 Task: Add Sprouts Organic Beef Stock to the cart.
Action: Mouse moved to (24, 87)
Screenshot: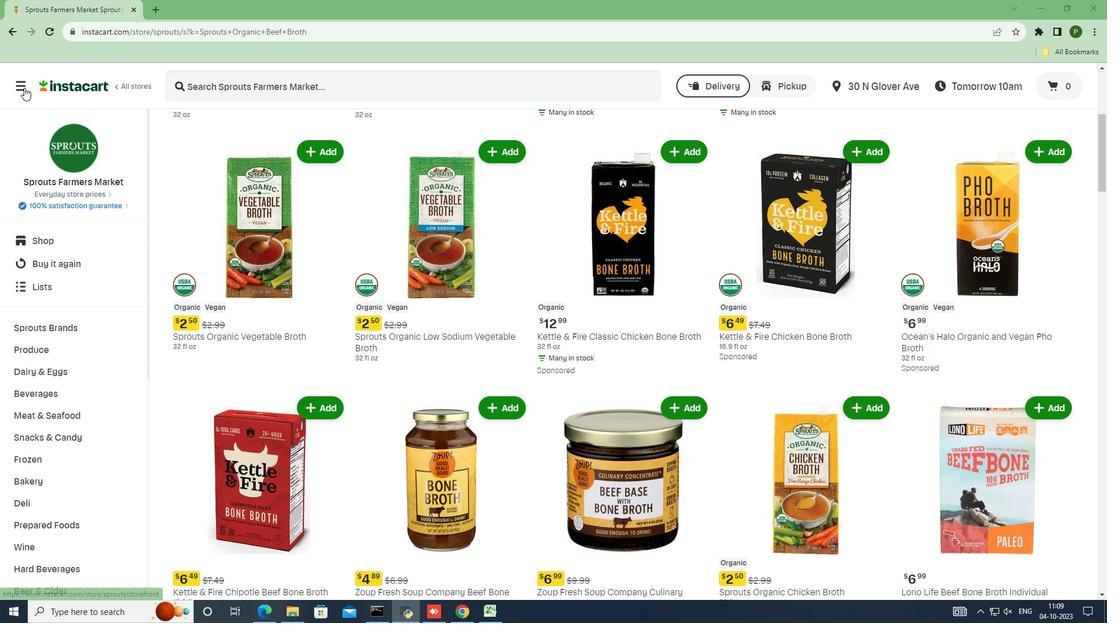
Action: Mouse pressed left at (24, 87)
Screenshot: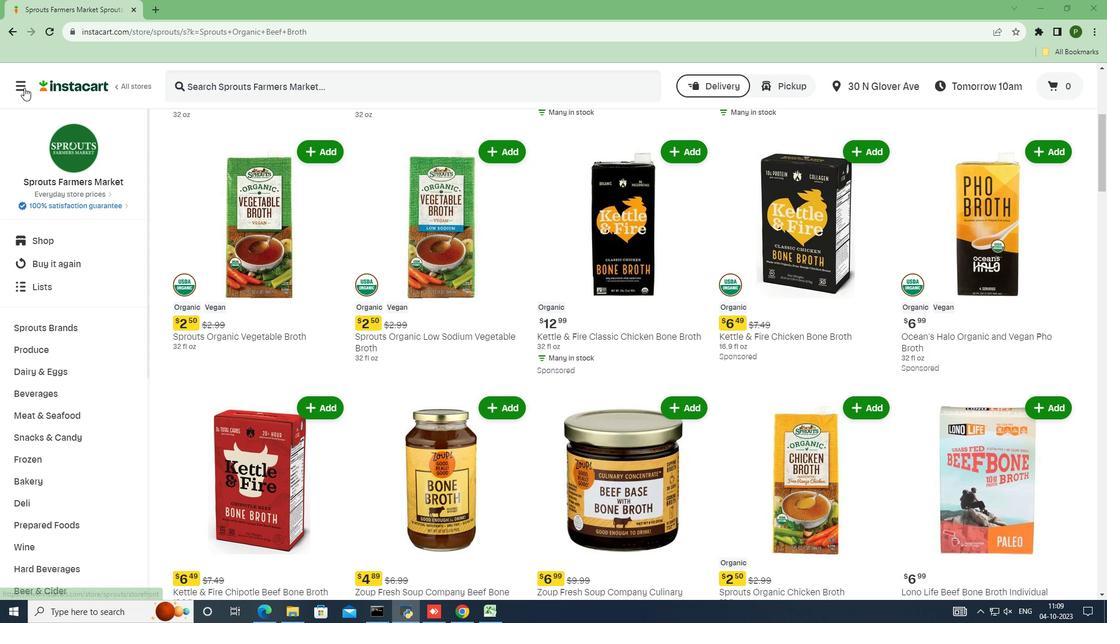 
Action: Mouse moved to (66, 323)
Screenshot: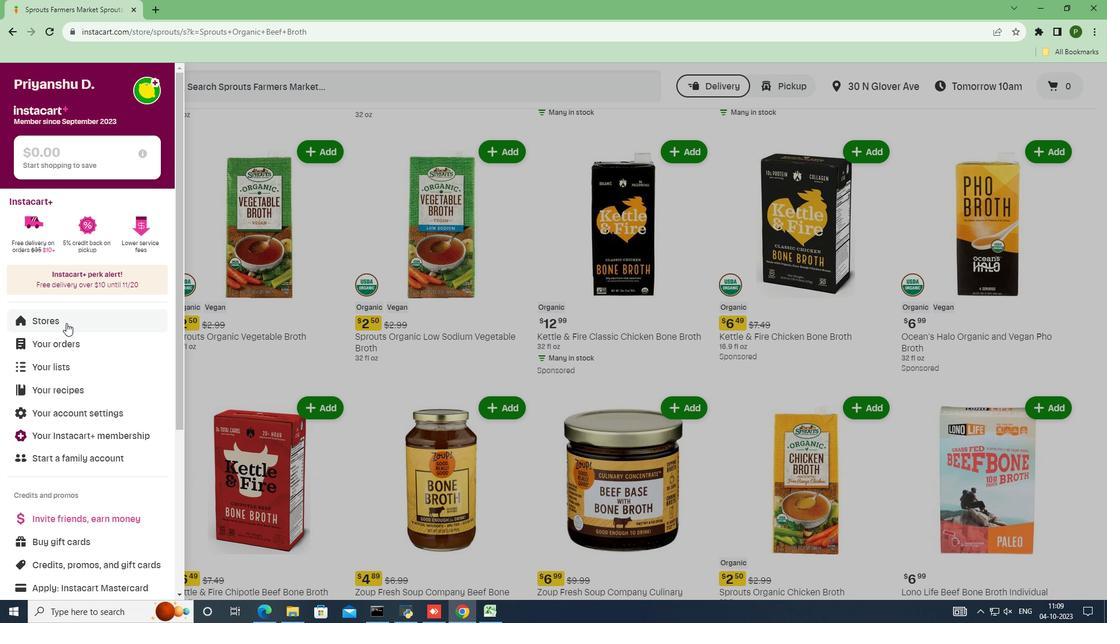 
Action: Mouse pressed left at (66, 323)
Screenshot: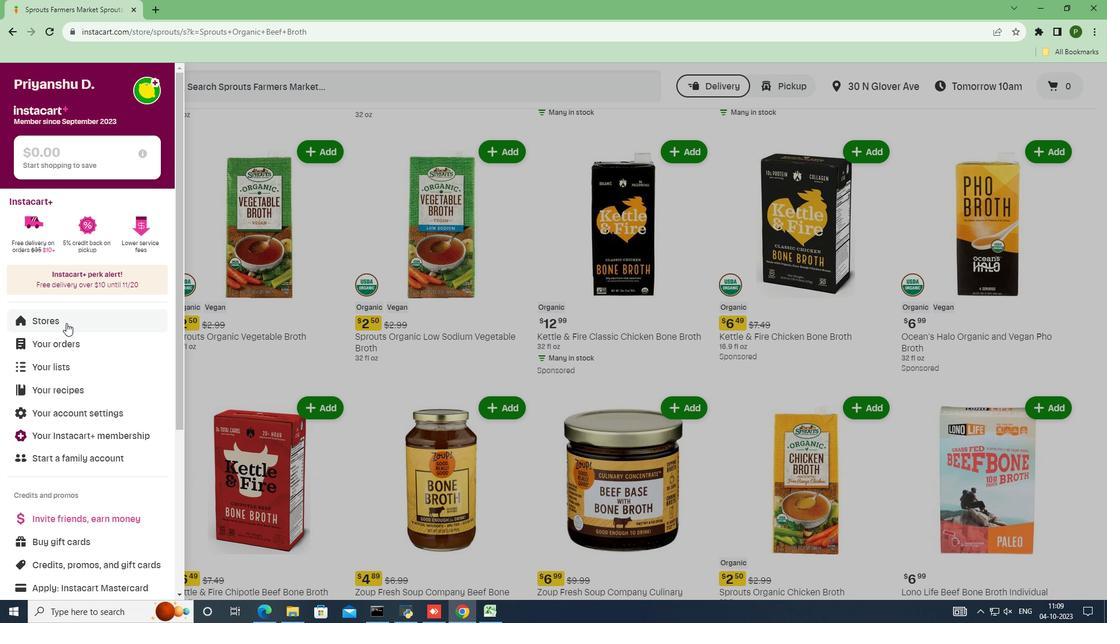 
Action: Mouse moved to (256, 135)
Screenshot: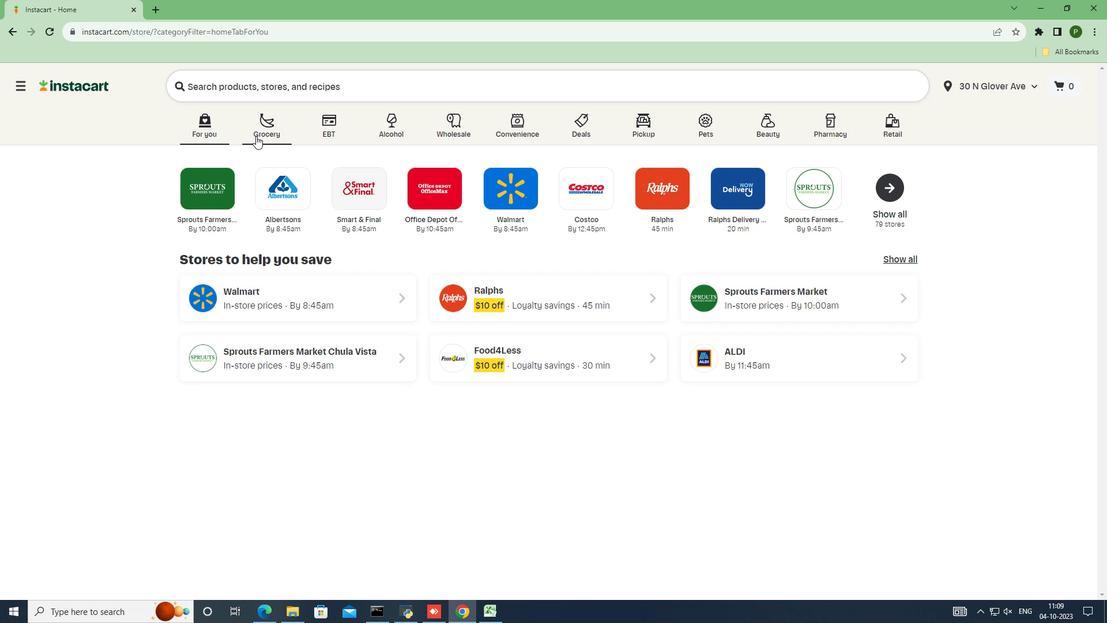 
Action: Mouse pressed left at (256, 135)
Screenshot: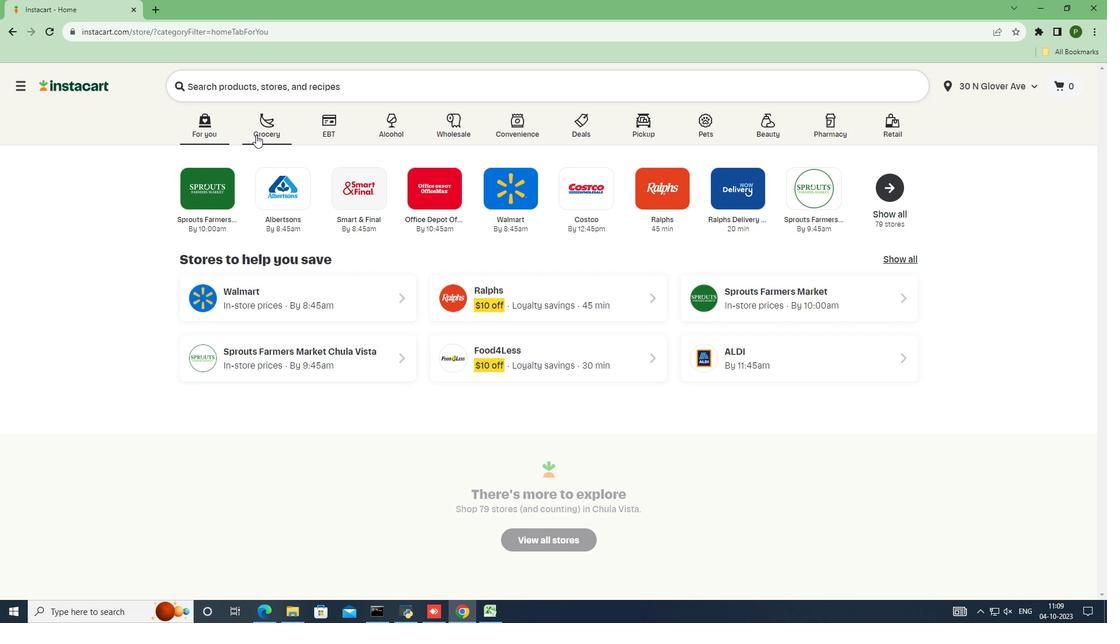 
Action: Mouse moved to (694, 269)
Screenshot: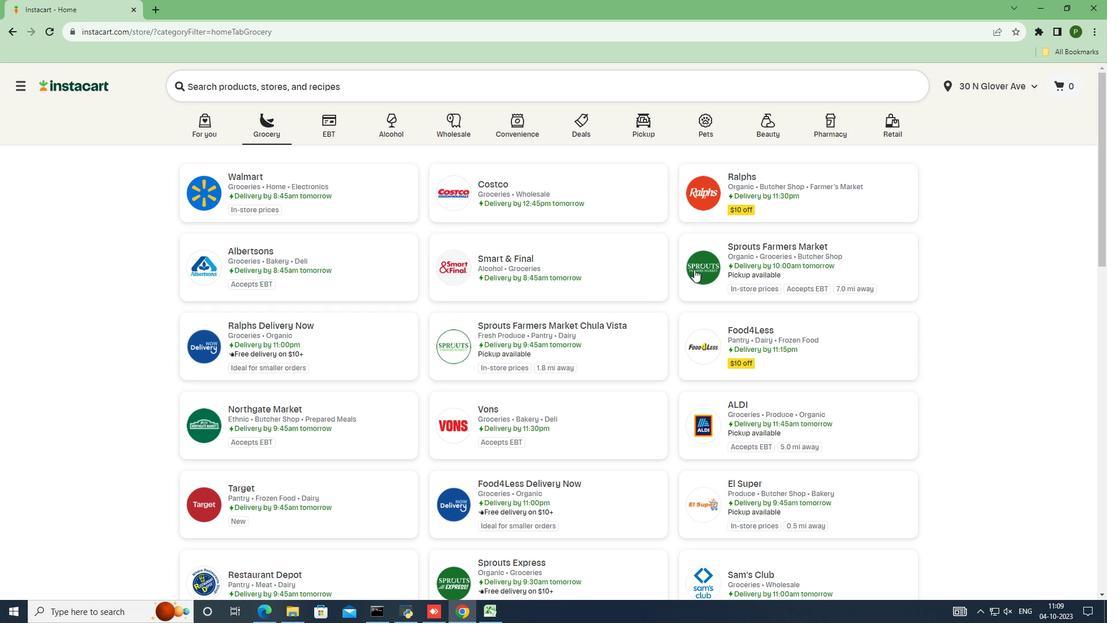 
Action: Mouse pressed left at (694, 269)
Screenshot: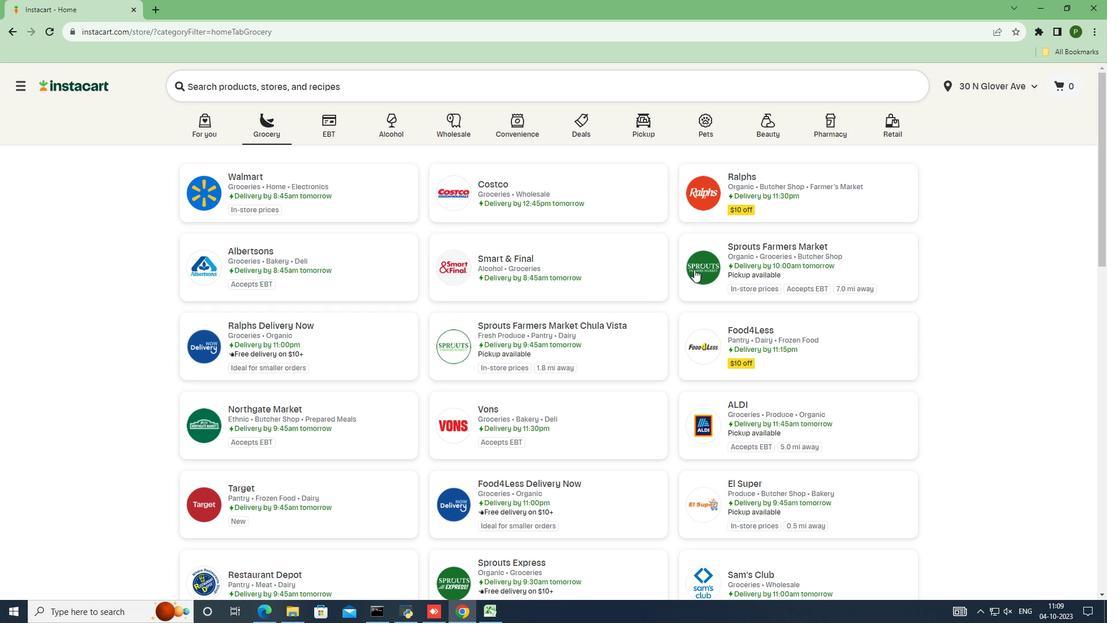 
Action: Mouse moved to (73, 327)
Screenshot: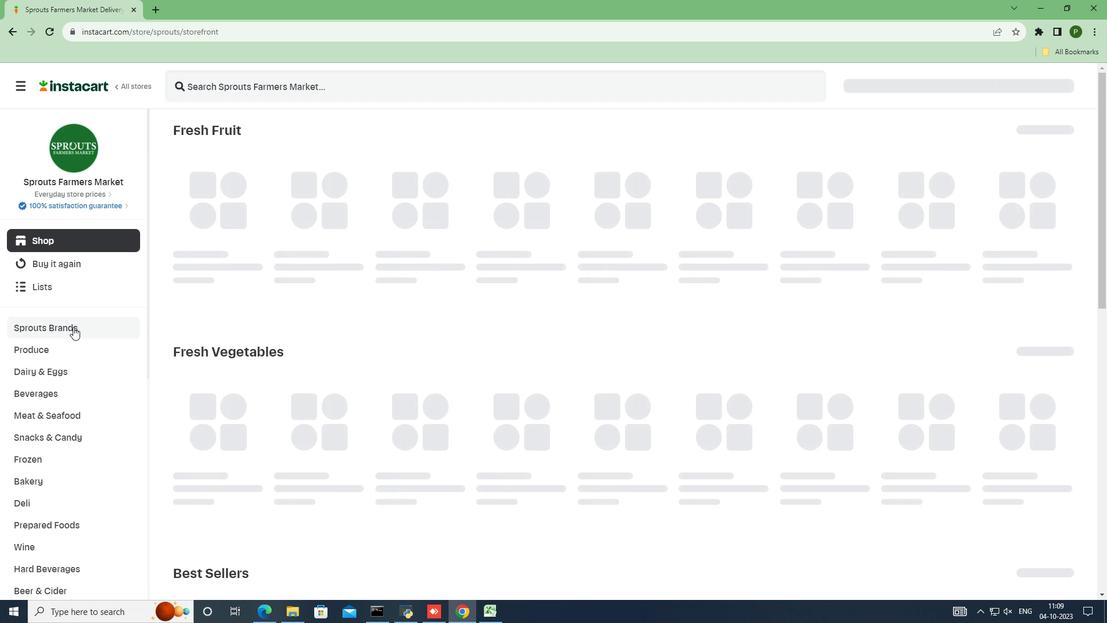 
Action: Mouse pressed left at (73, 327)
Screenshot: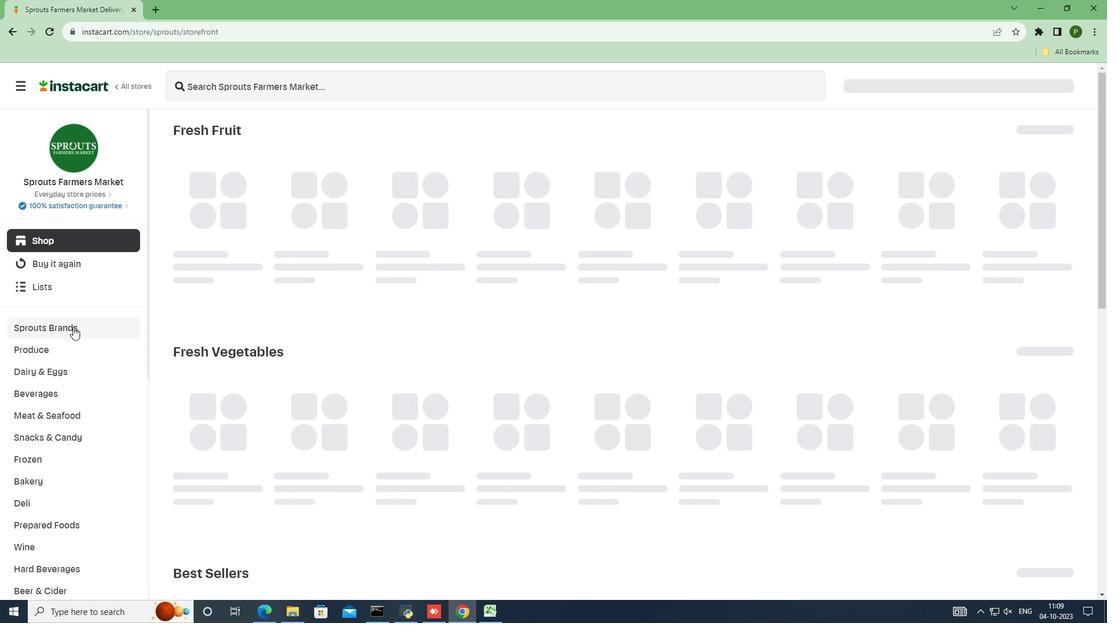 
Action: Mouse moved to (51, 409)
Screenshot: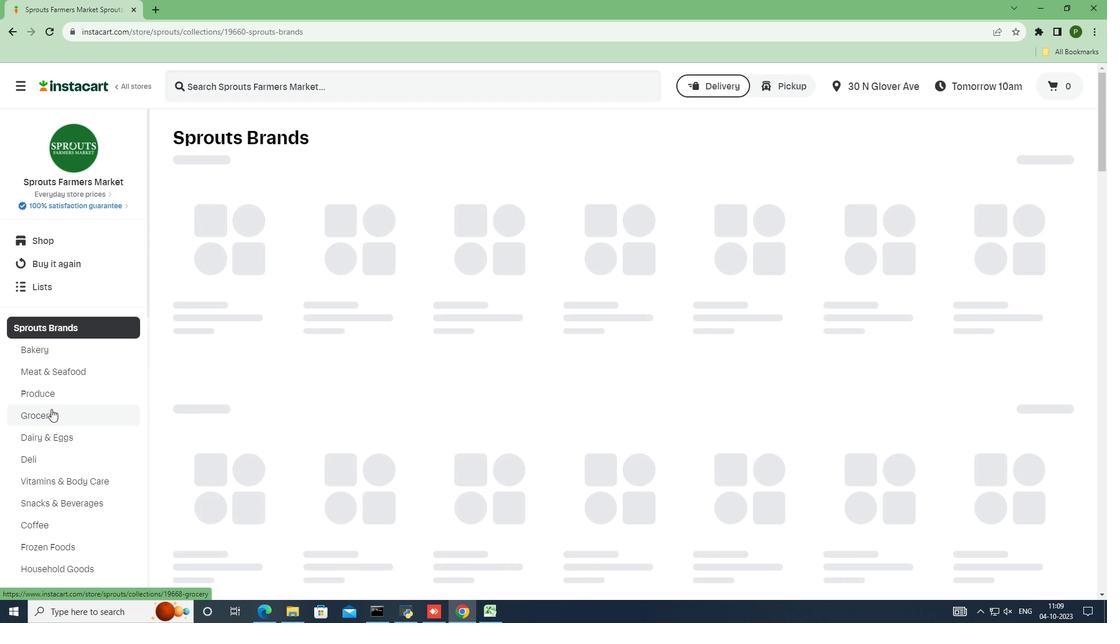 
Action: Mouse pressed left at (51, 409)
Screenshot: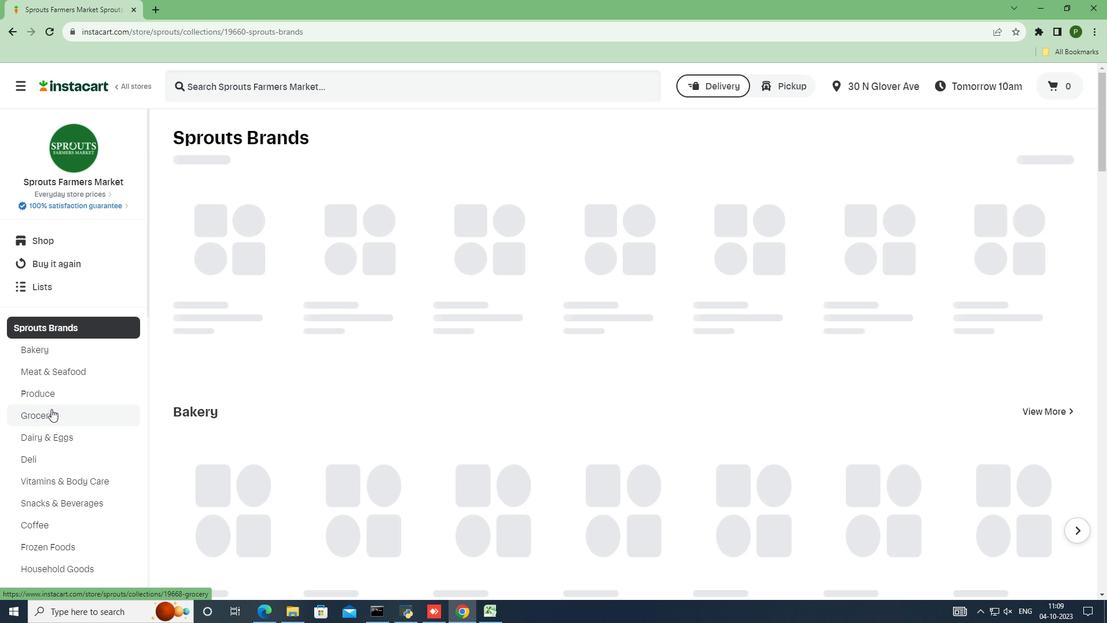 
Action: Mouse moved to (291, 226)
Screenshot: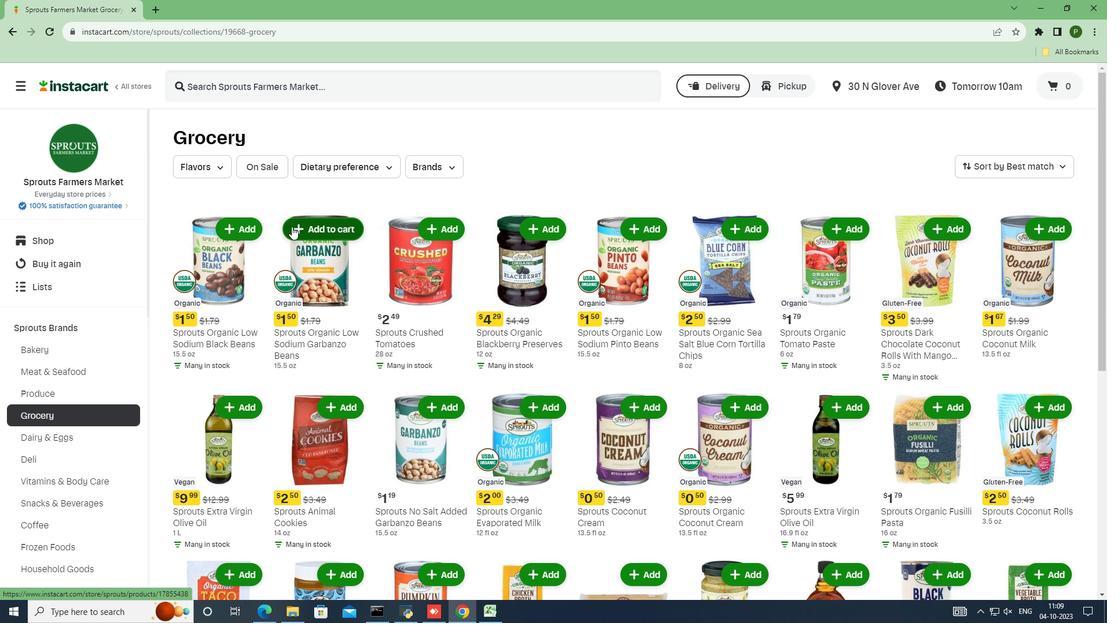 
Action: Mouse scrolled (291, 226) with delta (0, 0)
Screenshot: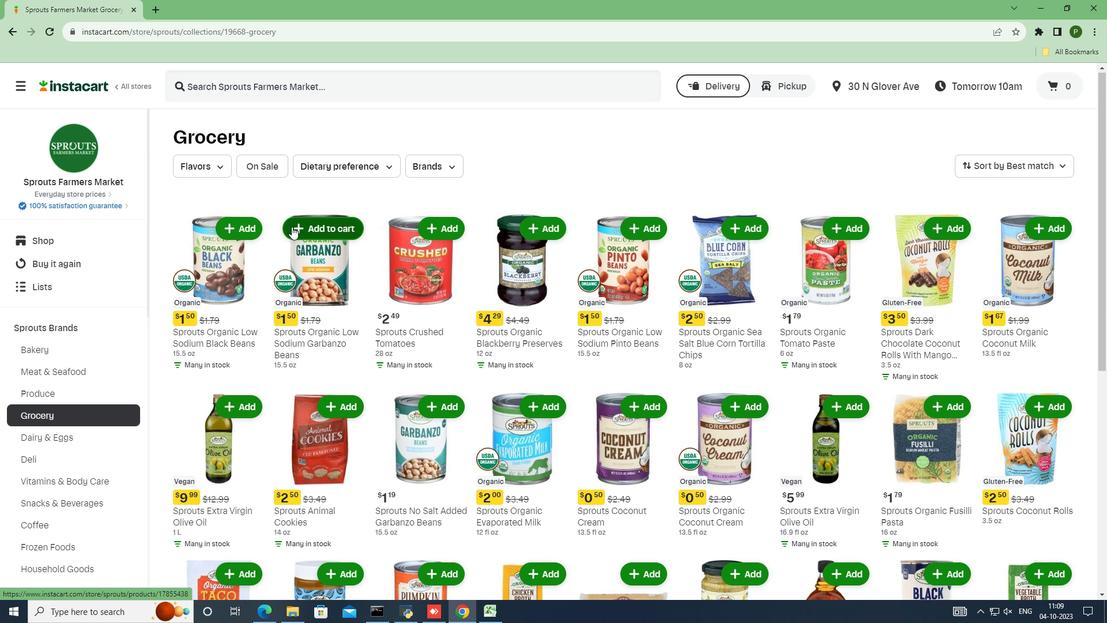 
Action: Mouse scrolled (291, 226) with delta (0, 0)
Screenshot: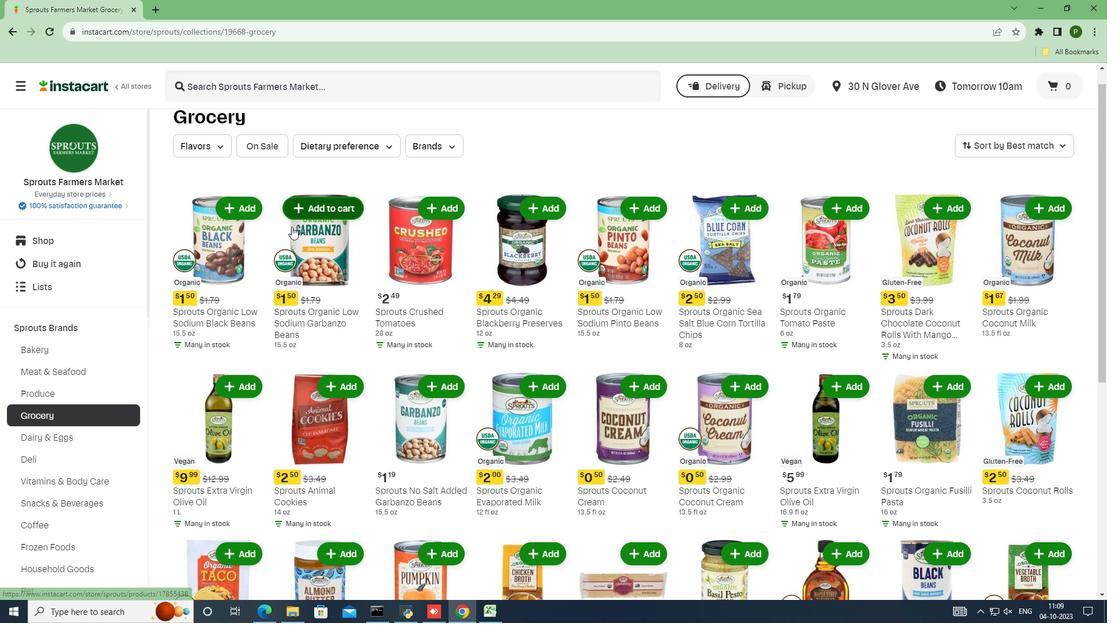 
Action: Mouse moved to (291, 227)
Screenshot: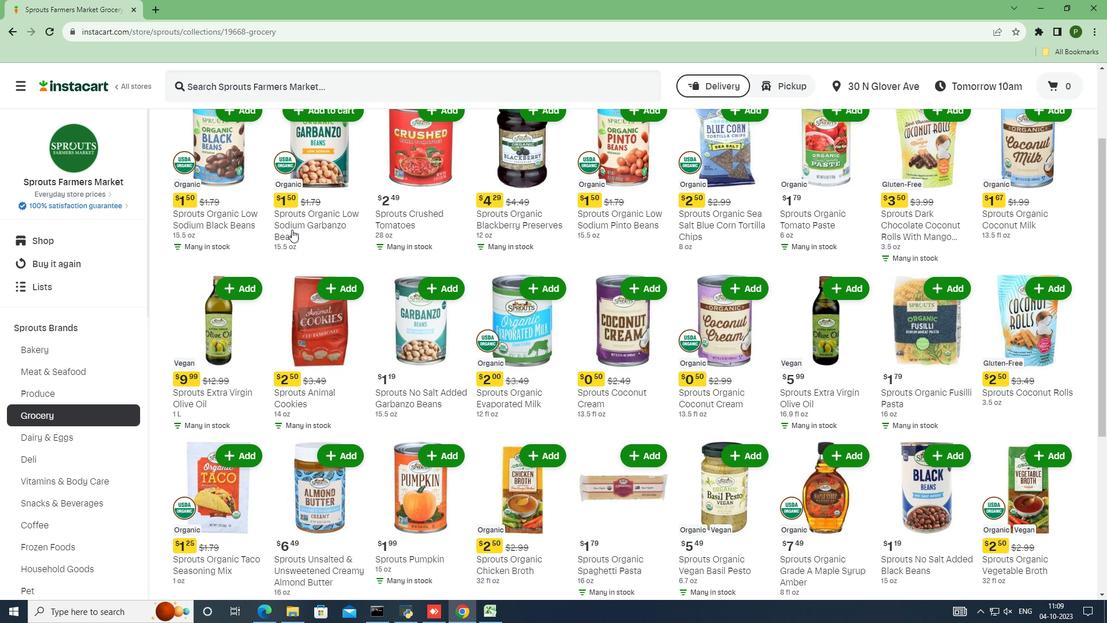 
Action: Mouse scrolled (291, 226) with delta (0, 0)
Screenshot: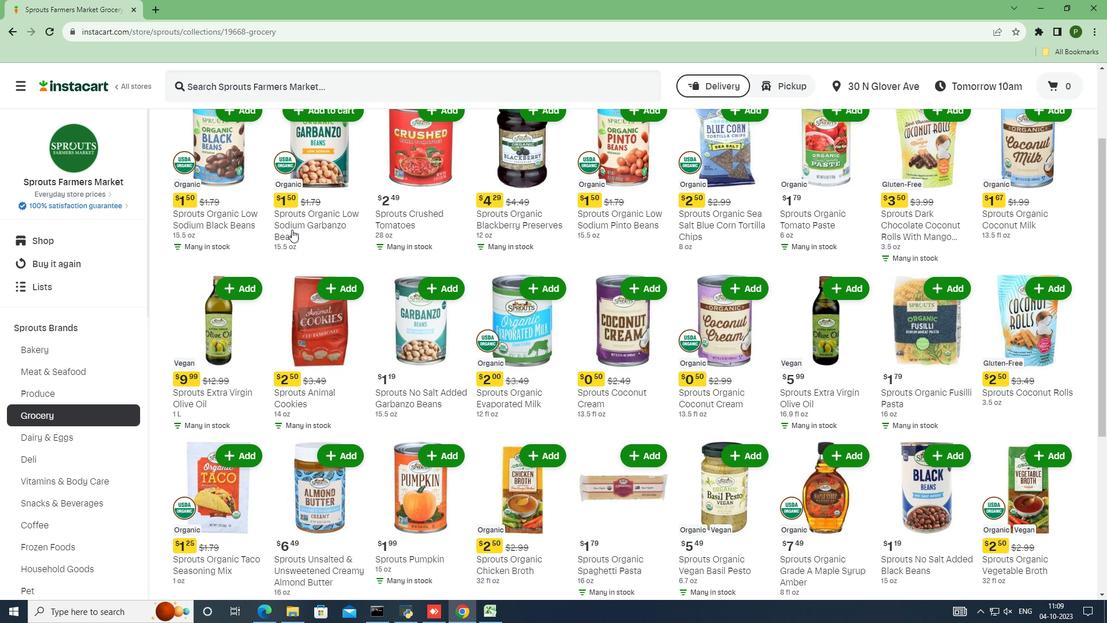 
Action: Mouse moved to (291, 229)
Screenshot: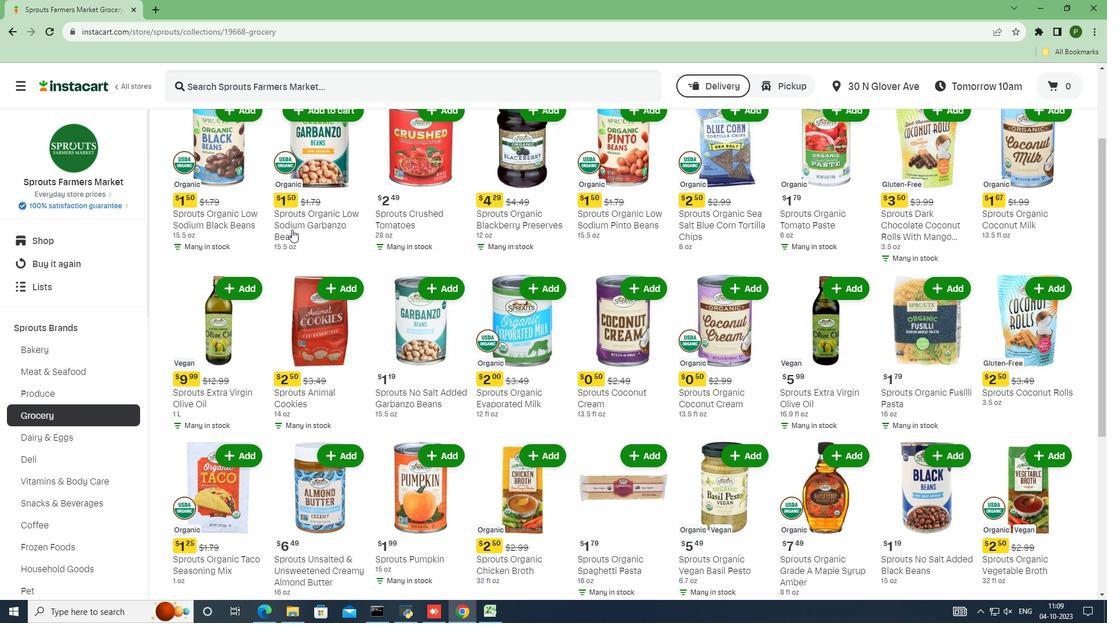 
Action: Mouse scrolled (291, 229) with delta (0, 0)
Screenshot: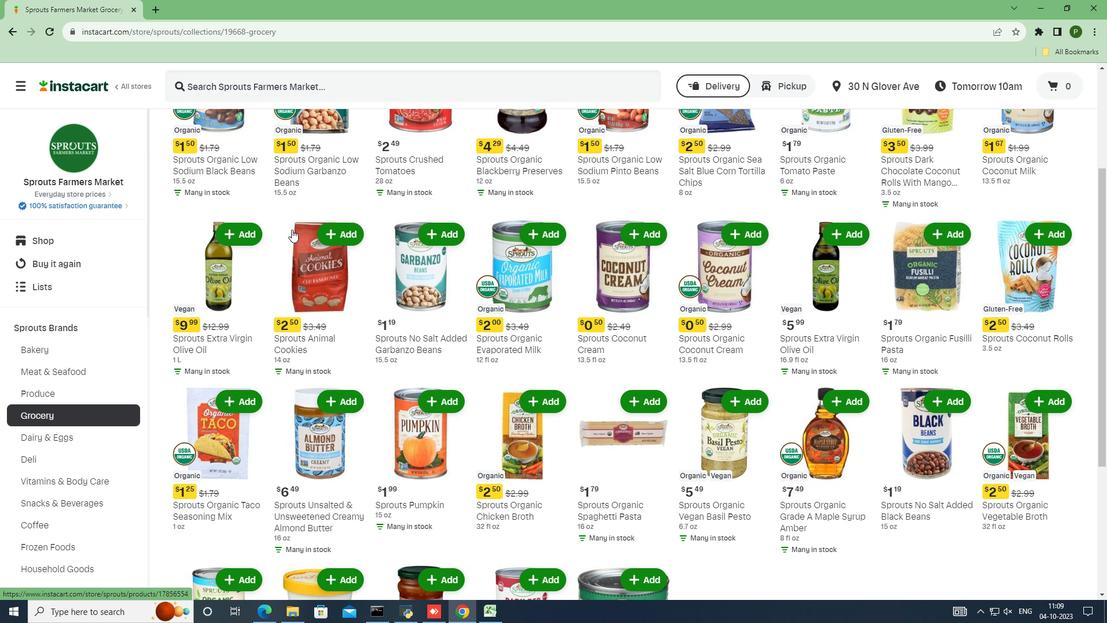 
Action: Mouse scrolled (291, 229) with delta (0, 0)
Screenshot: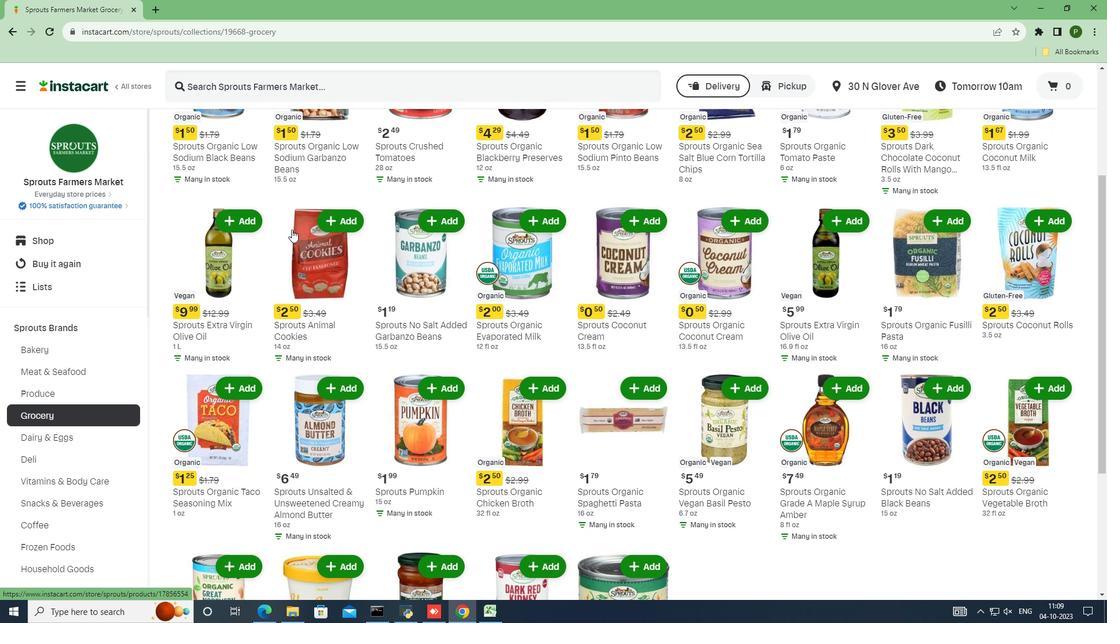 
Action: Mouse scrolled (291, 229) with delta (0, 0)
Screenshot: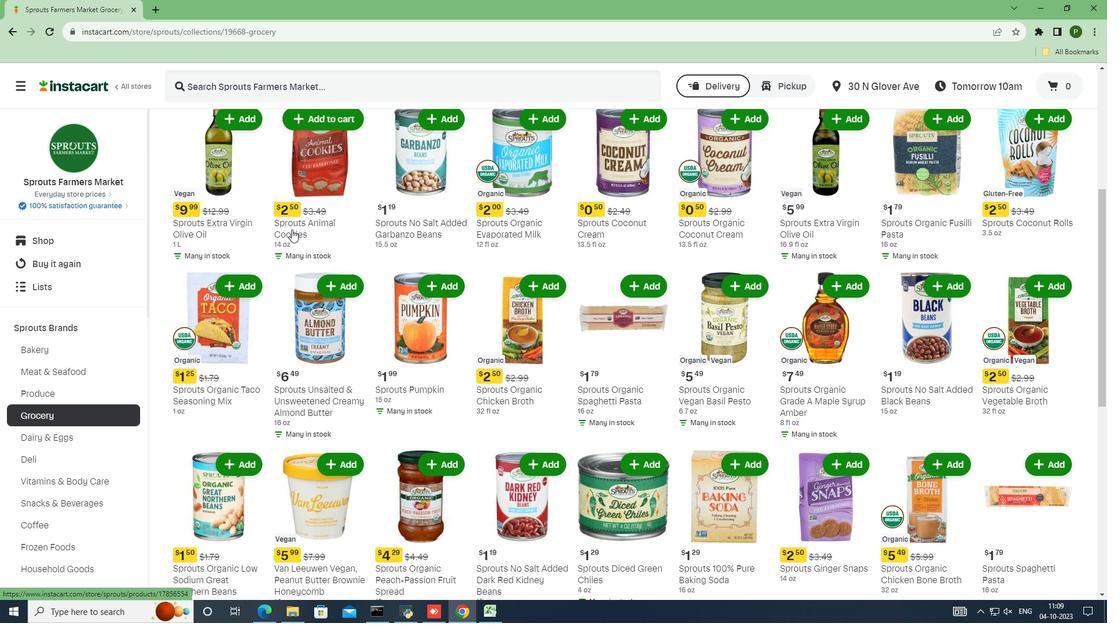 
Action: Mouse scrolled (291, 229) with delta (0, 0)
Screenshot: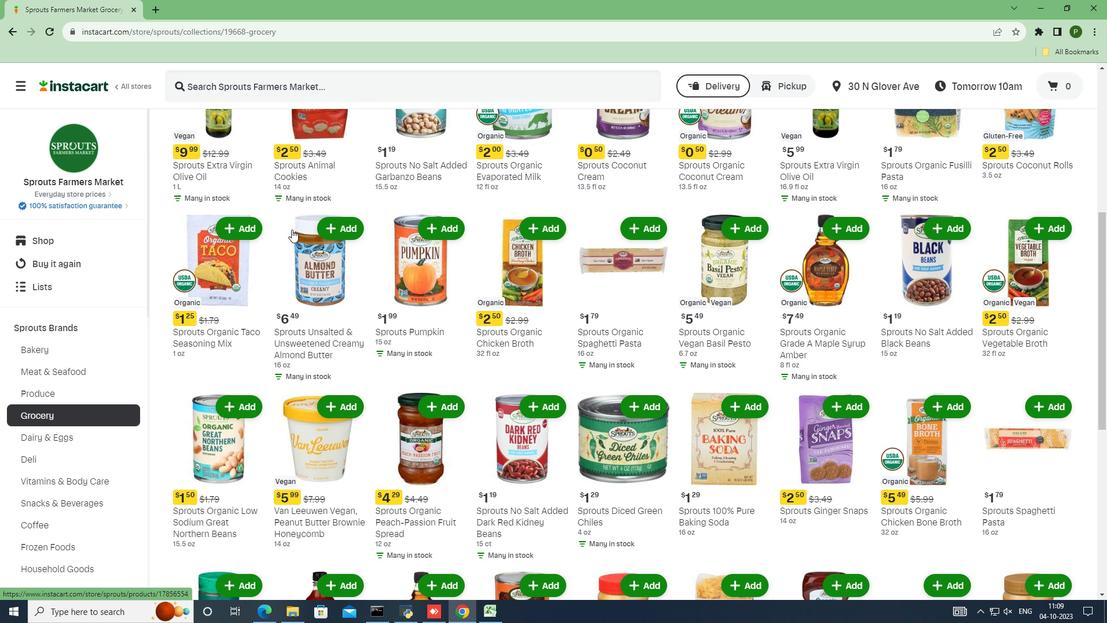 
Action: Mouse scrolled (291, 229) with delta (0, 0)
Screenshot: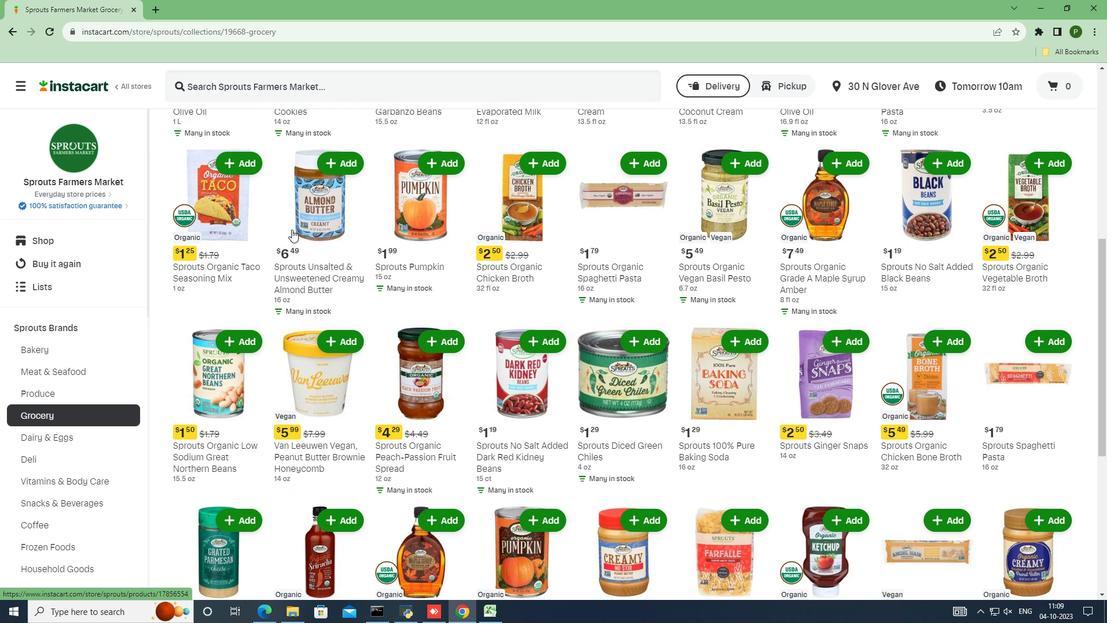 
Action: Mouse scrolled (291, 229) with delta (0, 0)
Screenshot: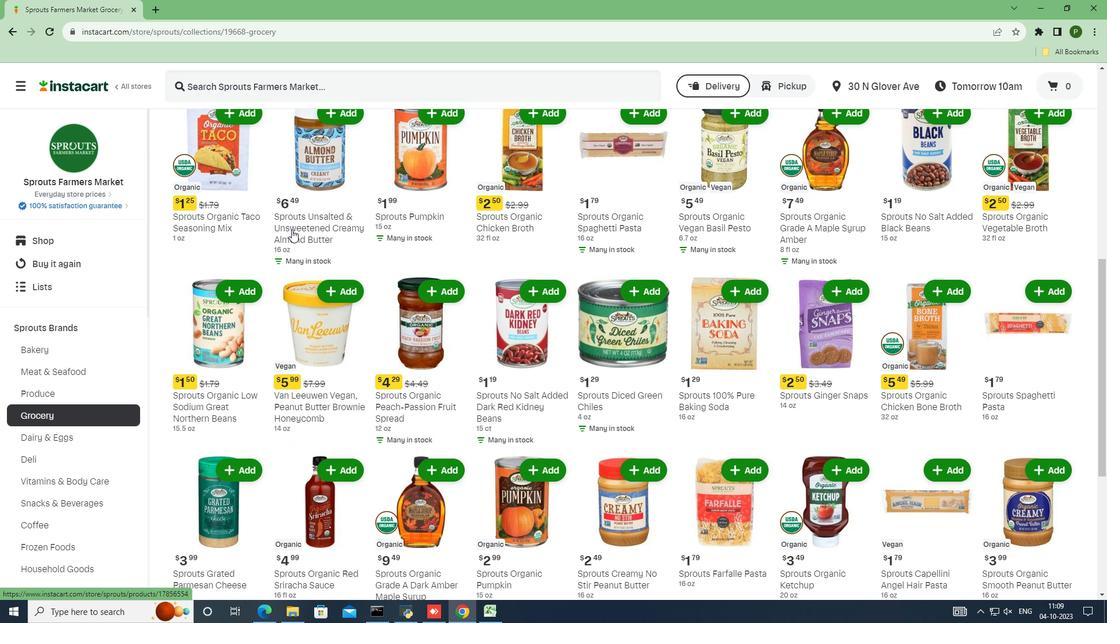 
Action: Mouse scrolled (291, 229) with delta (0, 0)
Screenshot: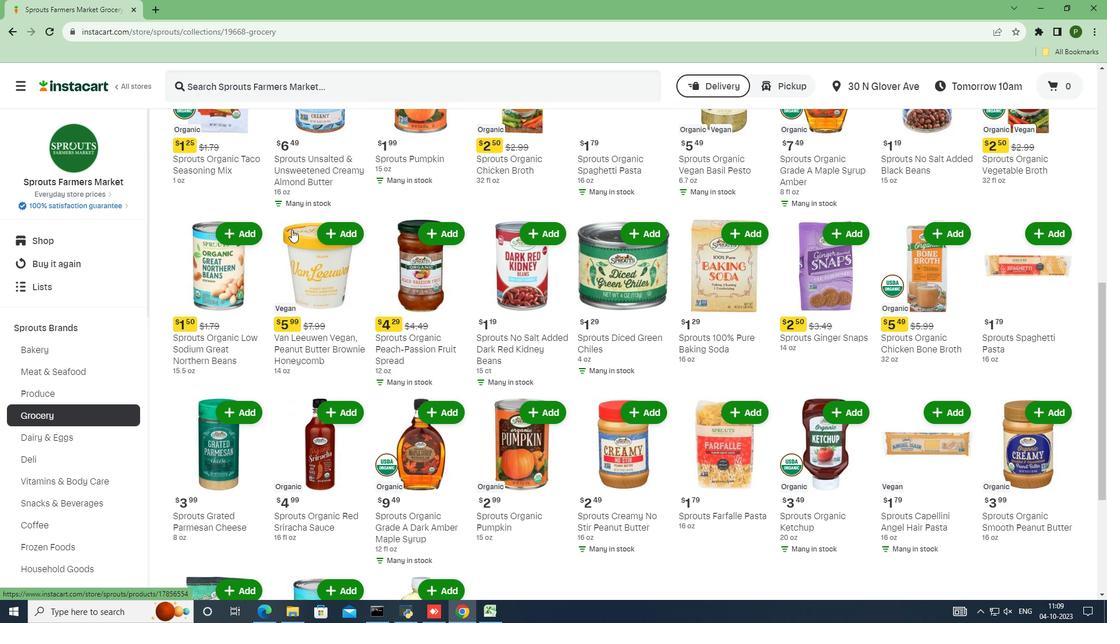 
Action: Mouse scrolled (291, 229) with delta (0, 0)
Screenshot: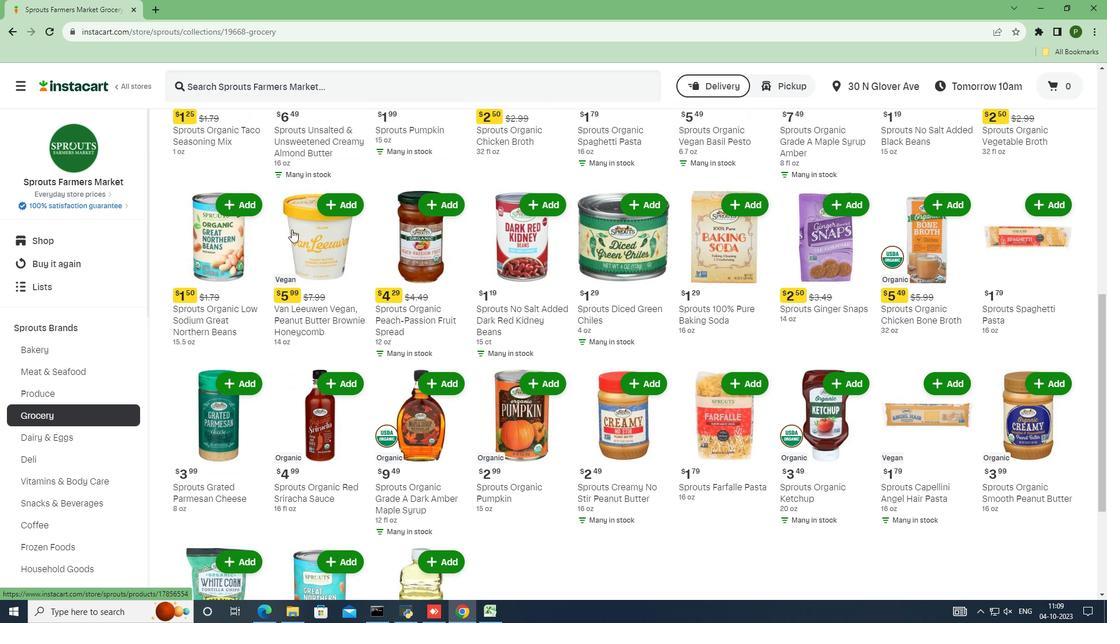 
Action: Mouse scrolled (291, 229) with delta (0, 0)
Screenshot: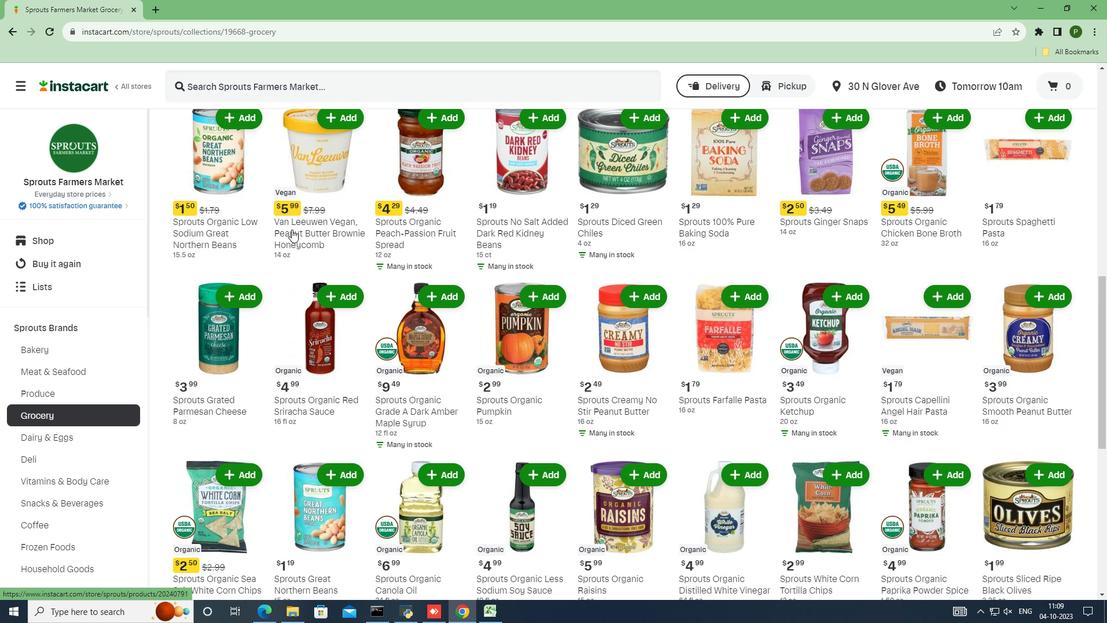 
Action: Mouse scrolled (291, 229) with delta (0, 0)
Screenshot: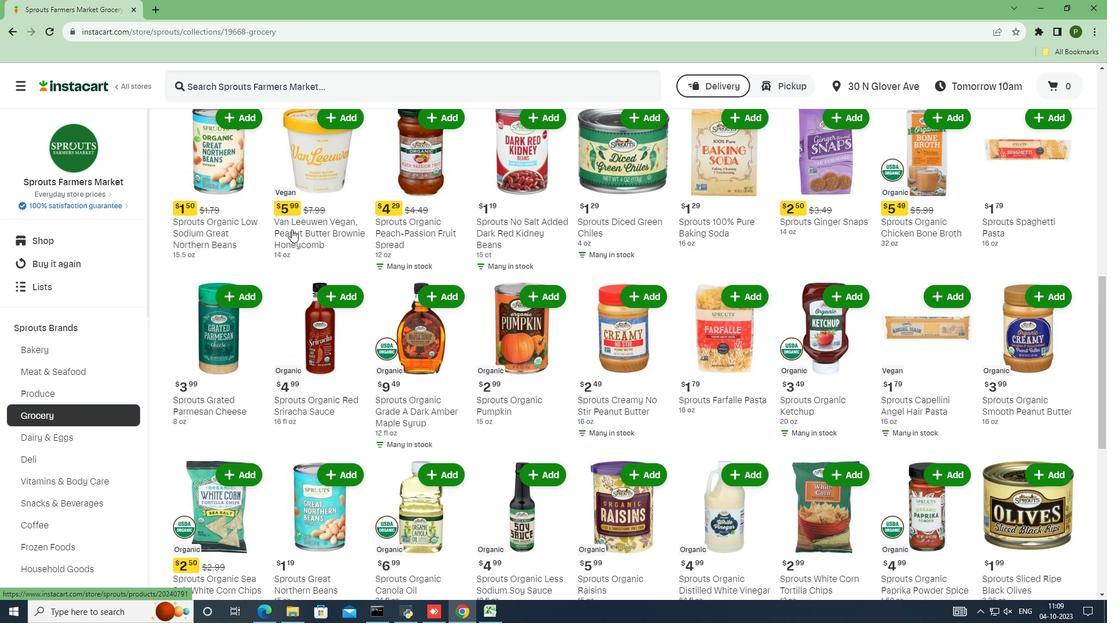 
Action: Mouse scrolled (291, 229) with delta (0, 0)
Screenshot: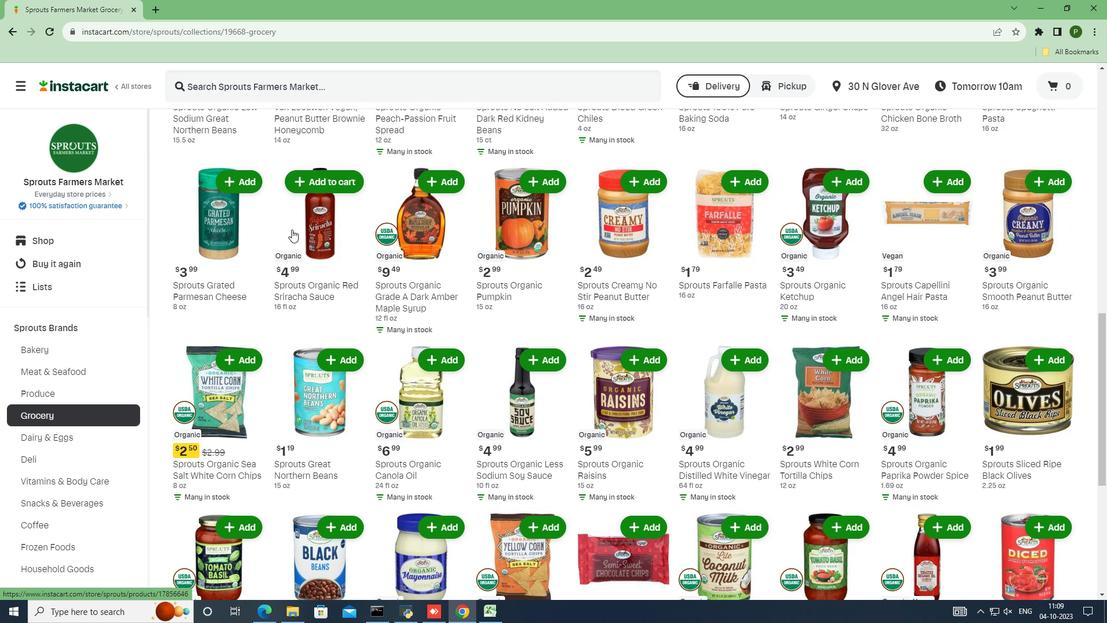 
Action: Mouse scrolled (291, 229) with delta (0, 0)
Screenshot: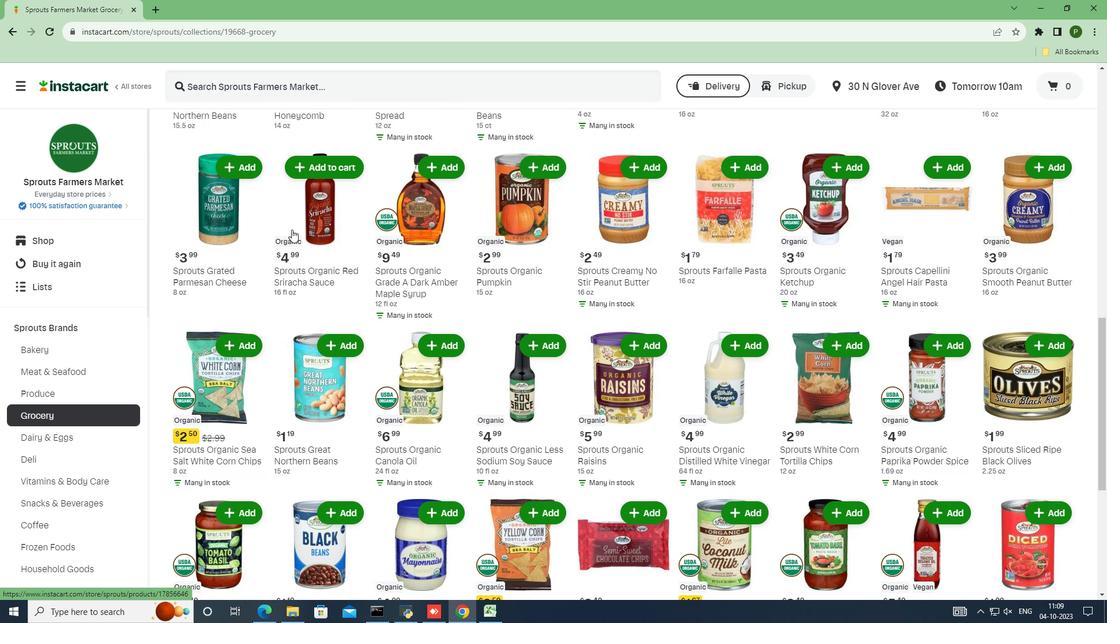 
Action: Mouse scrolled (291, 229) with delta (0, 0)
Screenshot: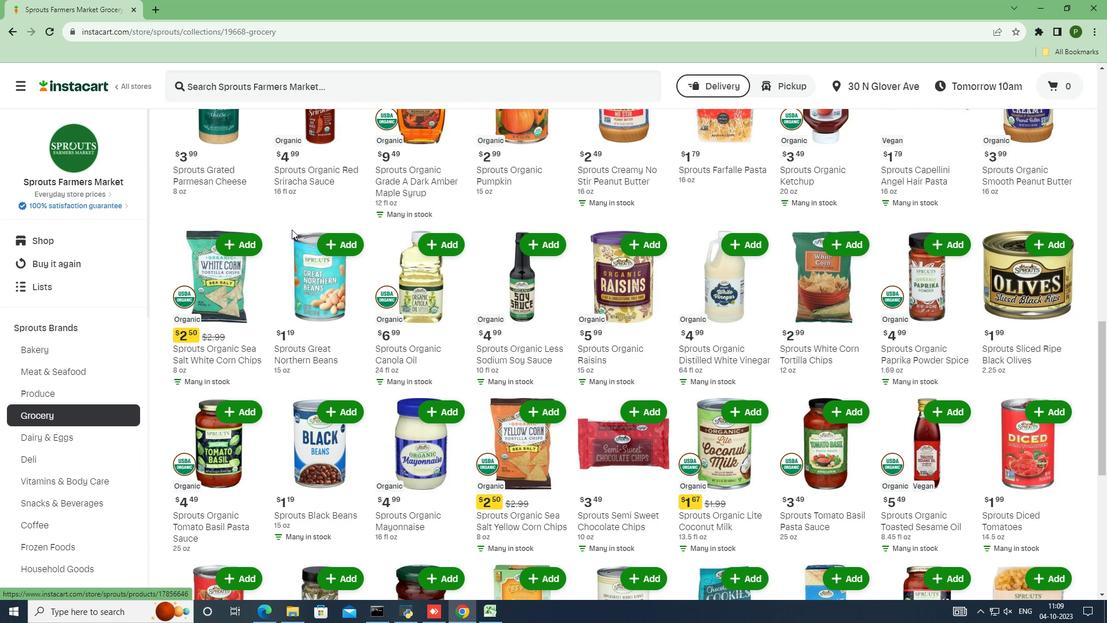 
Action: Mouse scrolled (291, 229) with delta (0, 0)
Screenshot: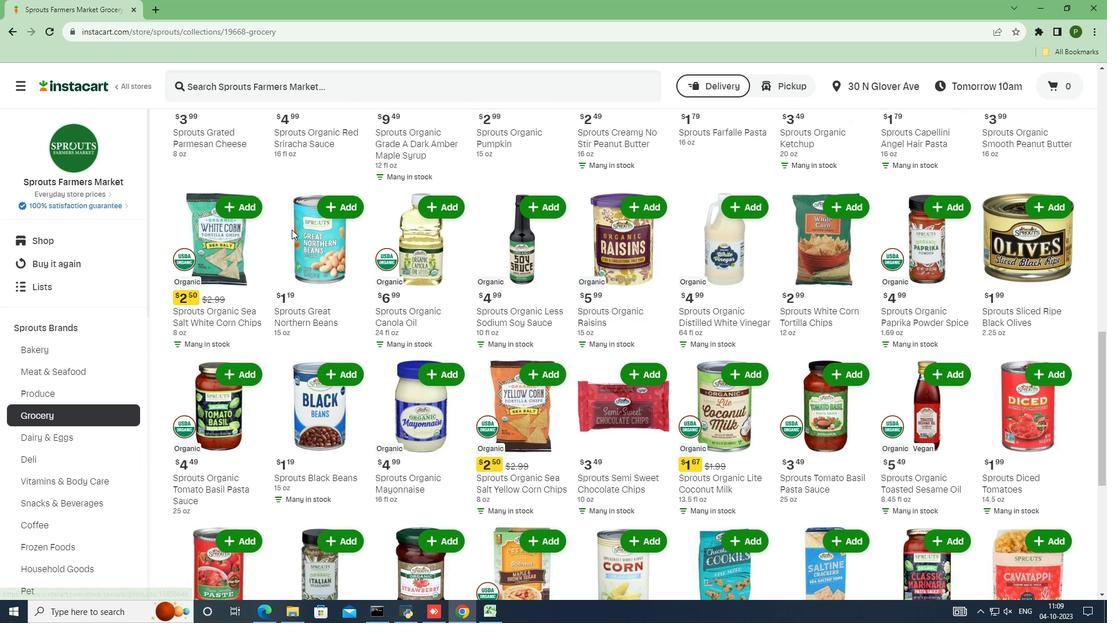 
Action: Mouse scrolled (291, 229) with delta (0, 0)
Screenshot: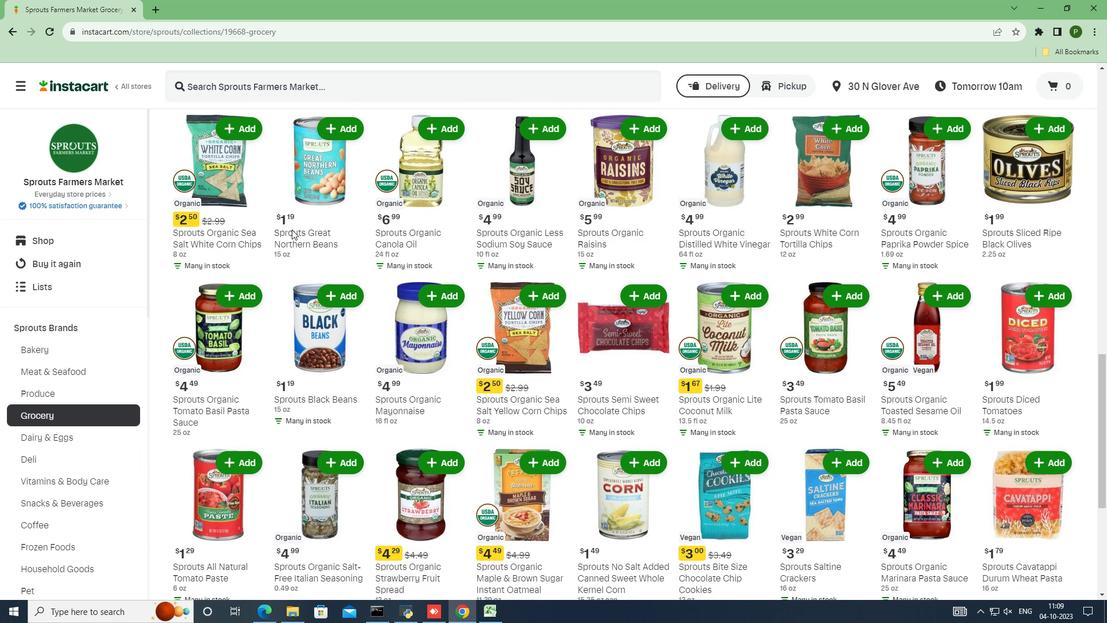 
Action: Mouse scrolled (291, 229) with delta (0, 0)
Screenshot: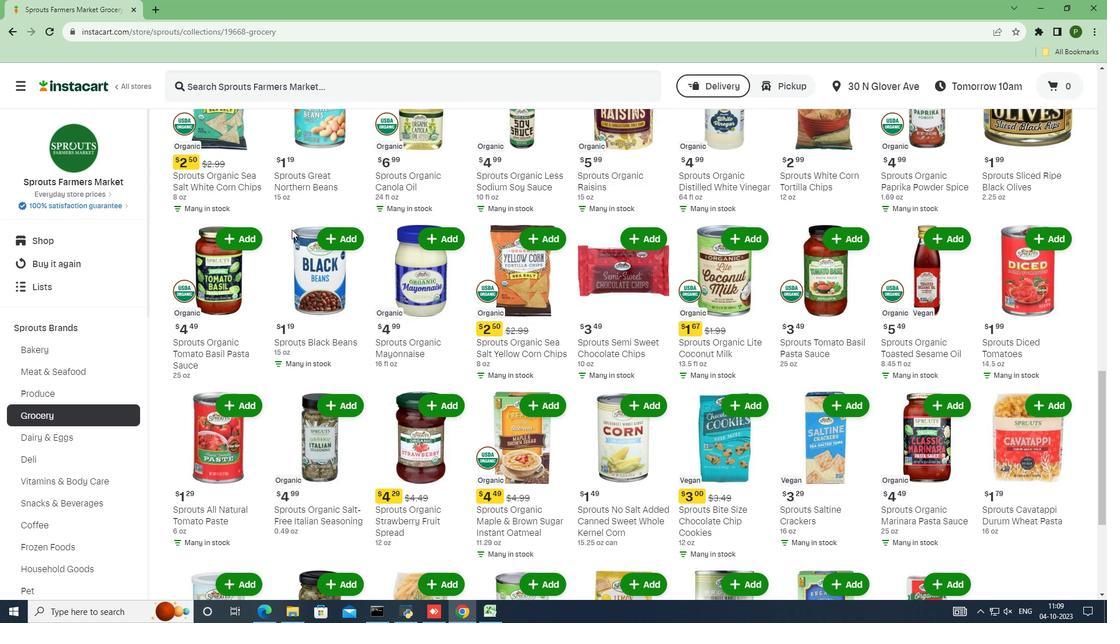 
Action: Mouse scrolled (291, 229) with delta (0, 0)
Screenshot: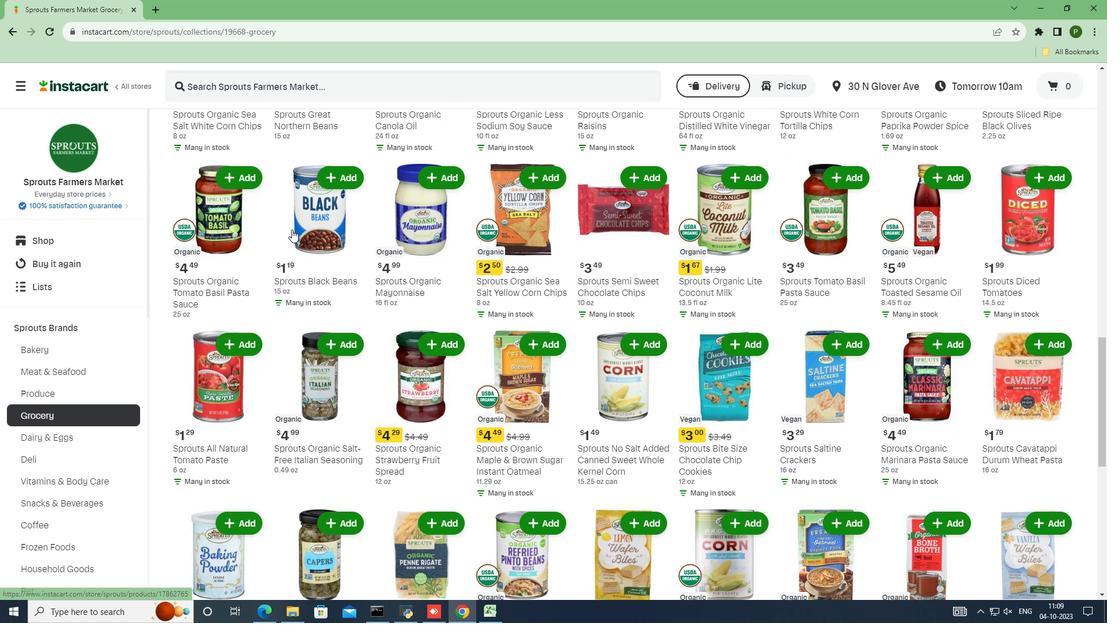 
Action: Mouse scrolled (291, 229) with delta (0, 0)
Screenshot: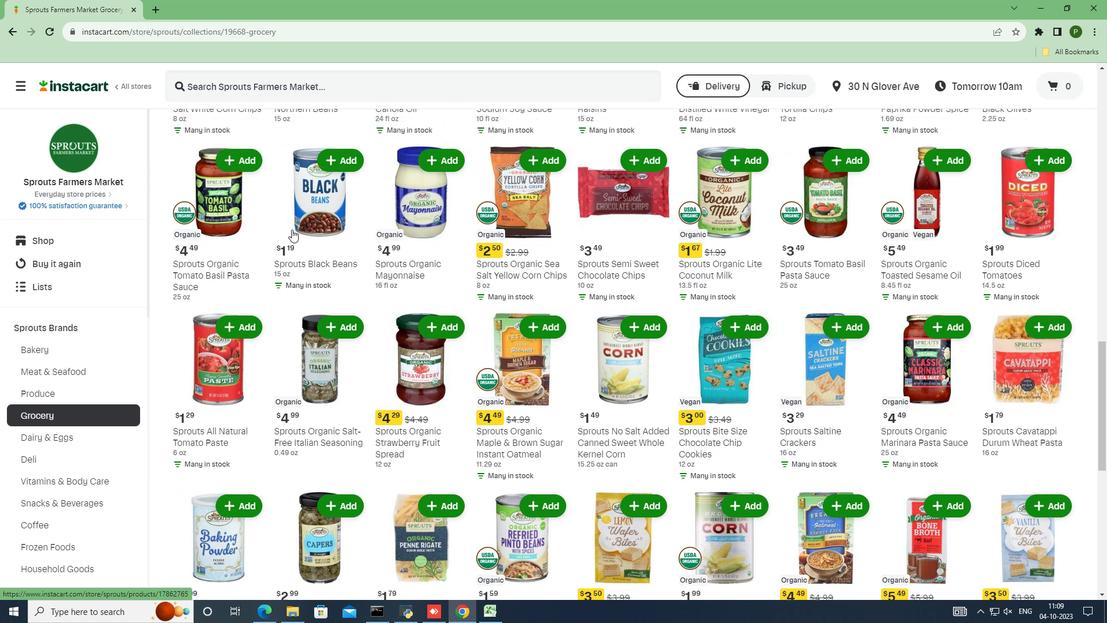 
Action: Mouse scrolled (291, 229) with delta (0, 0)
Screenshot: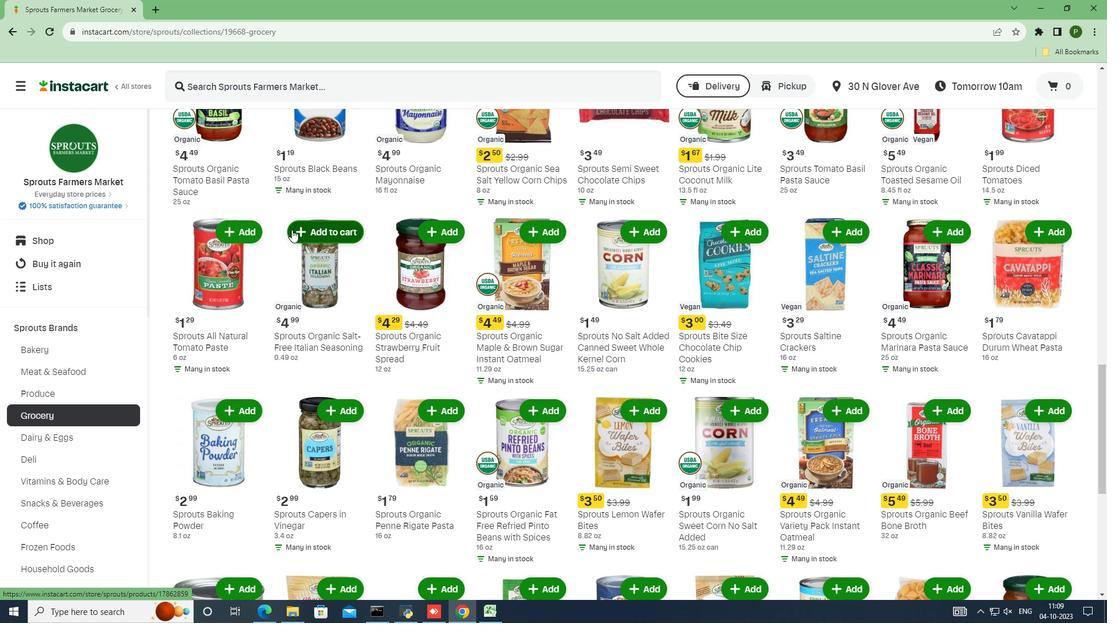 
Action: Mouse scrolled (291, 229) with delta (0, 0)
Screenshot: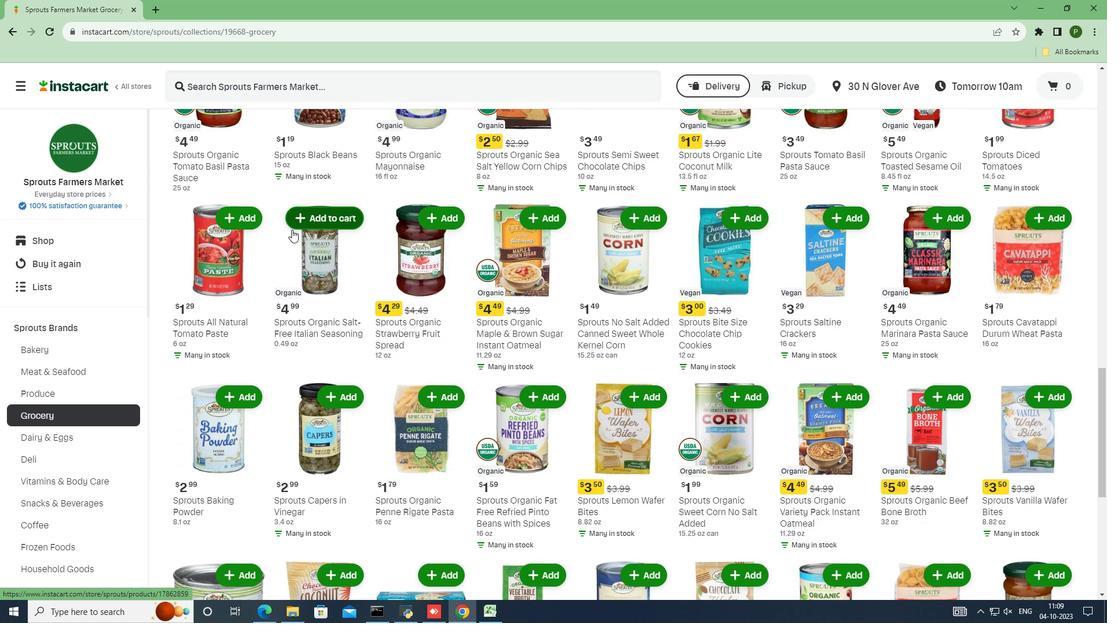 
Action: Mouse scrolled (291, 229) with delta (0, 0)
Screenshot: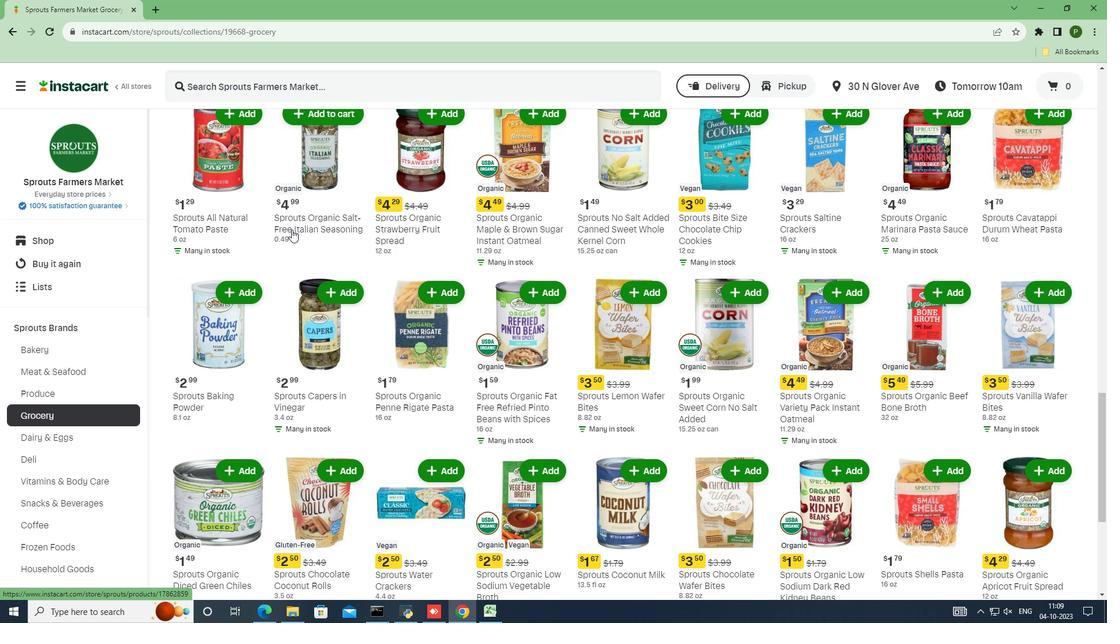 
Action: Mouse scrolled (291, 229) with delta (0, 0)
Screenshot: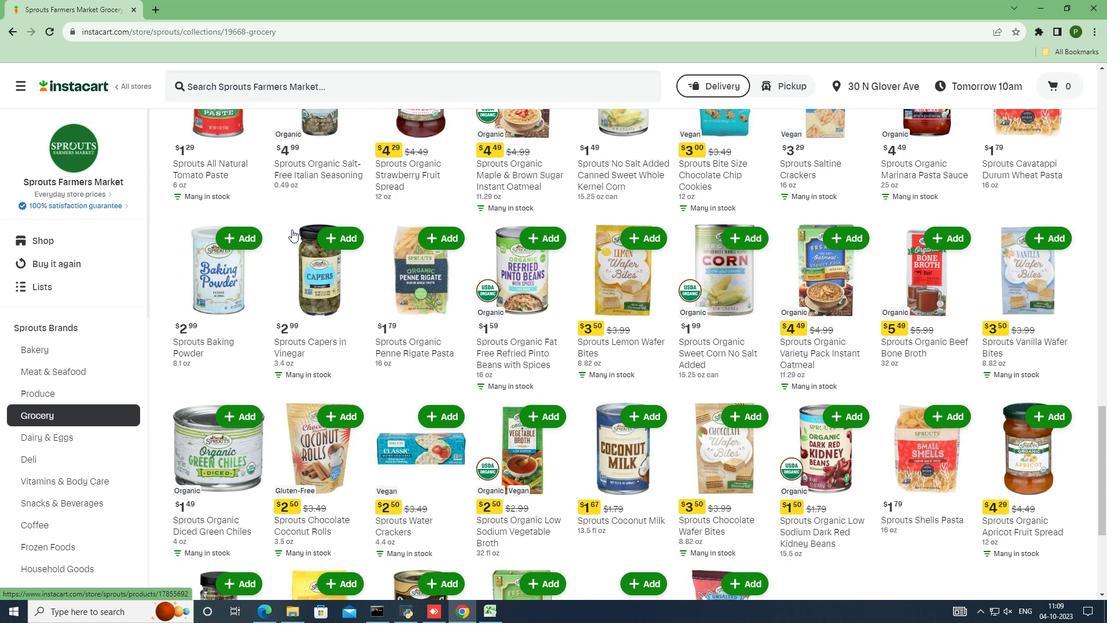 
Action: Mouse scrolled (291, 229) with delta (0, 0)
Screenshot: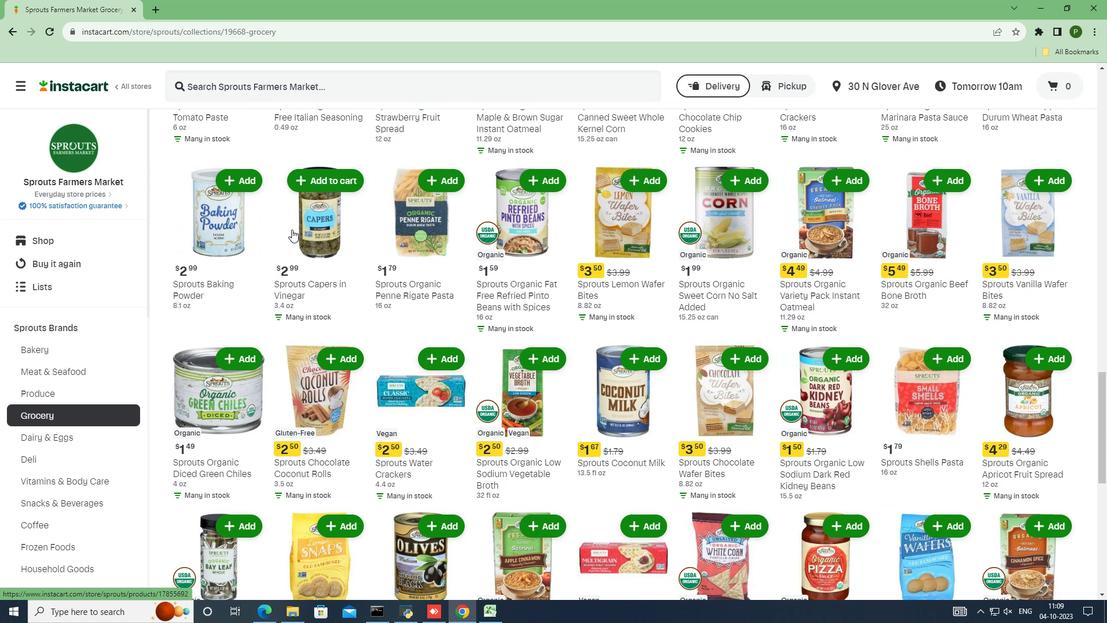 
Action: Mouse scrolled (291, 229) with delta (0, 0)
Screenshot: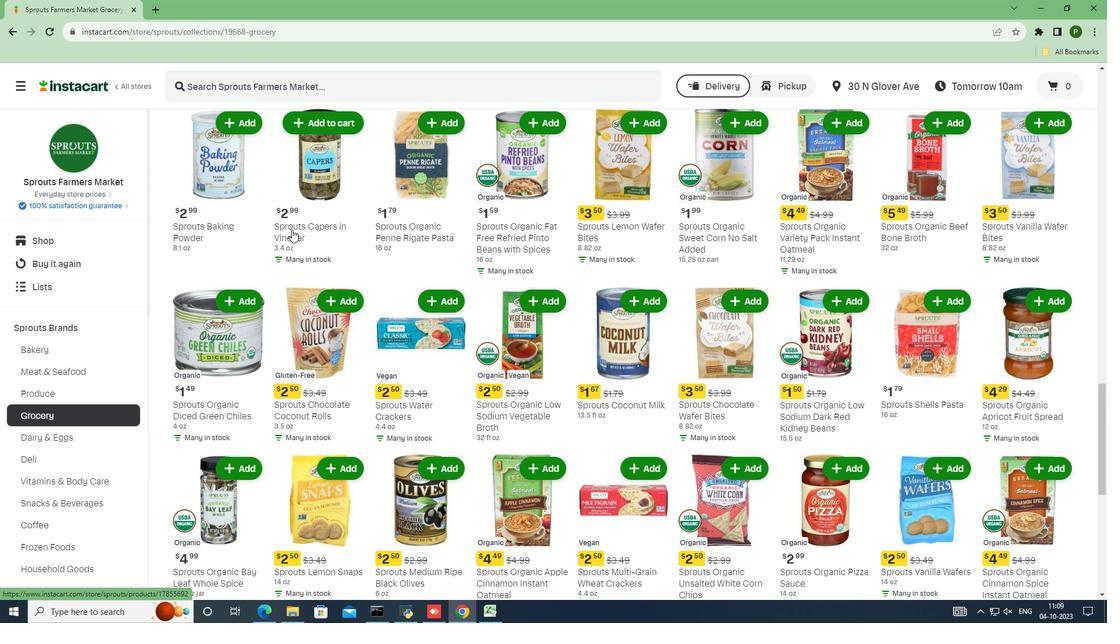
Action: Mouse scrolled (291, 229) with delta (0, 0)
Screenshot: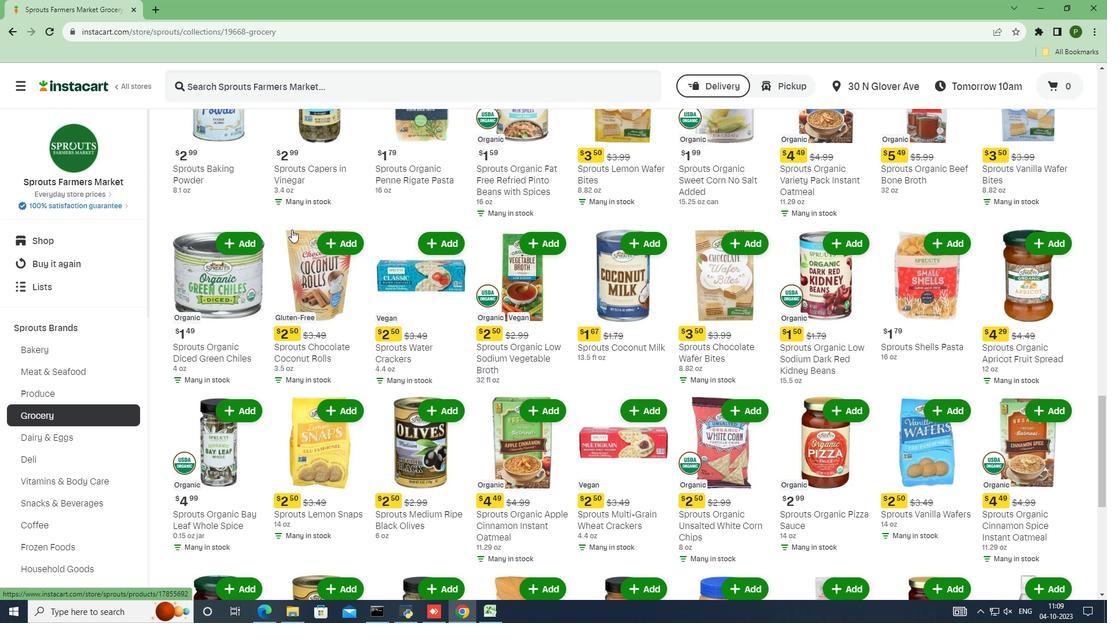 
Action: Mouse scrolled (291, 229) with delta (0, 0)
Screenshot: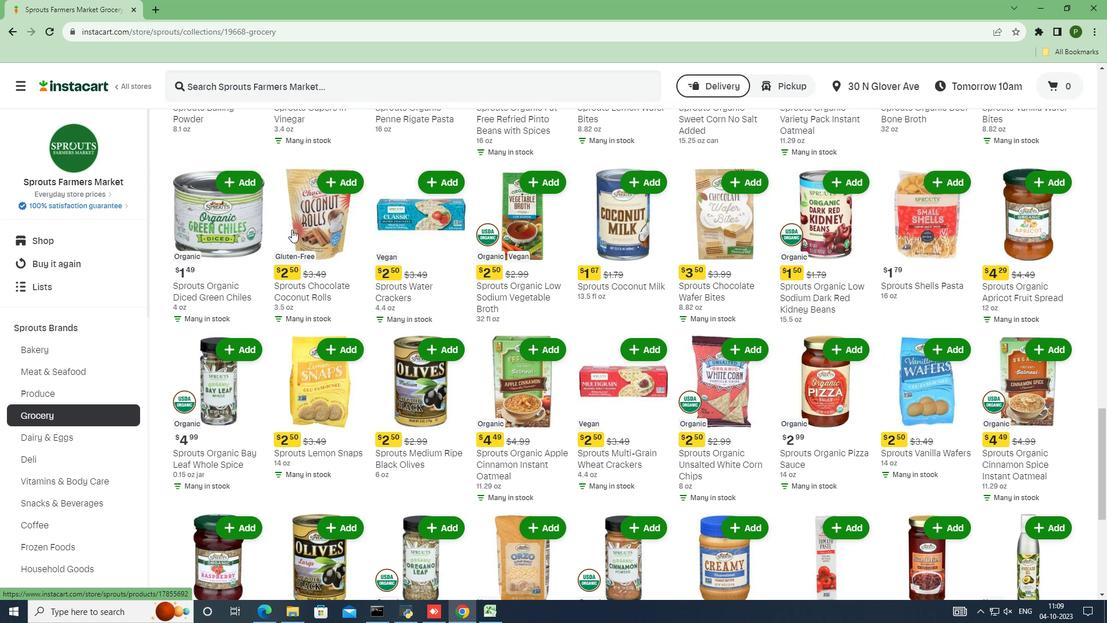 
Action: Mouse scrolled (291, 229) with delta (0, 0)
Screenshot: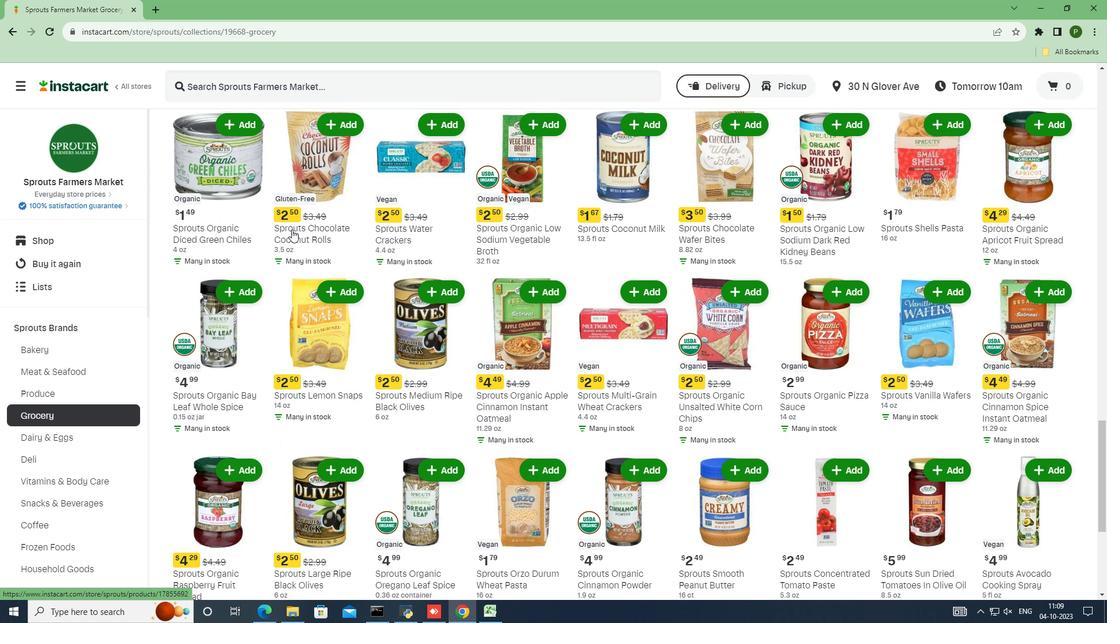 
Action: Mouse scrolled (291, 229) with delta (0, 0)
Screenshot: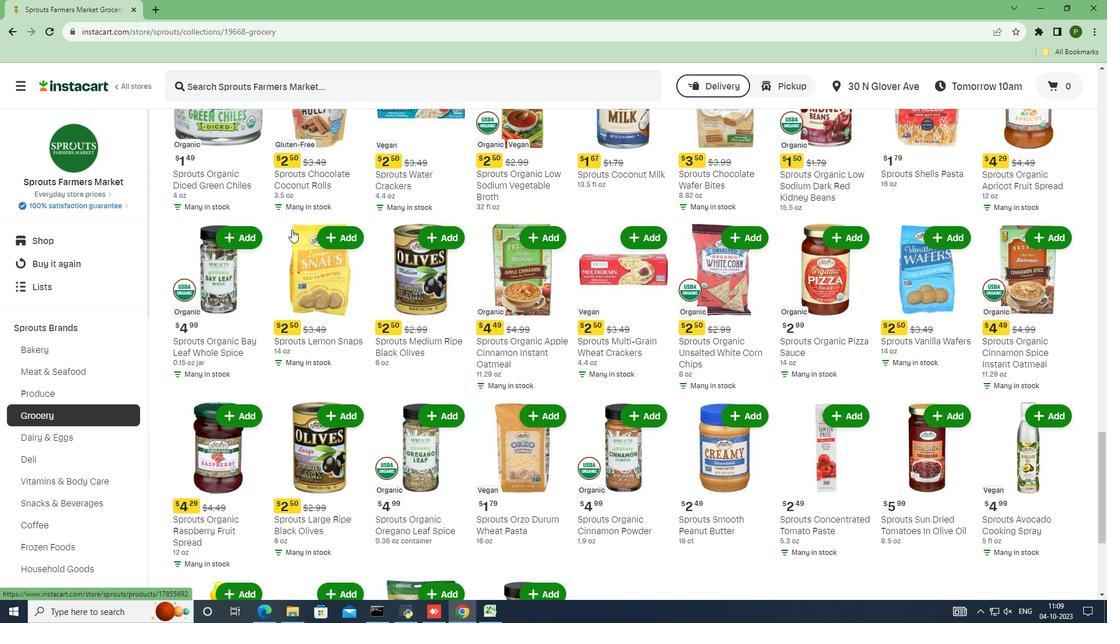 
Action: Mouse scrolled (291, 229) with delta (0, 0)
Screenshot: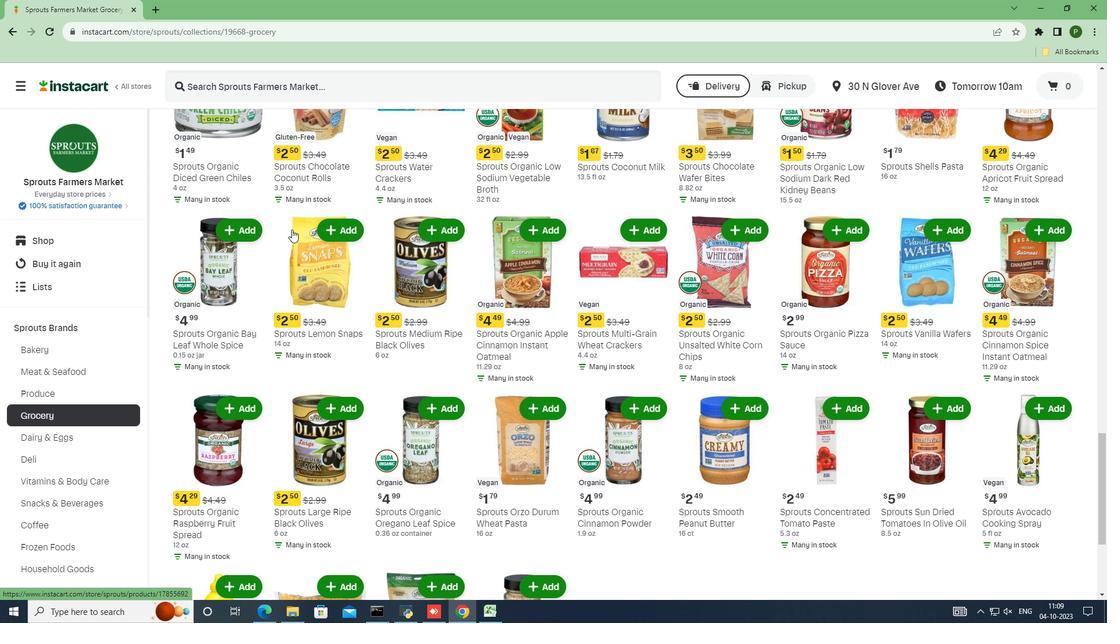 
Action: Mouse scrolled (291, 229) with delta (0, 0)
Screenshot: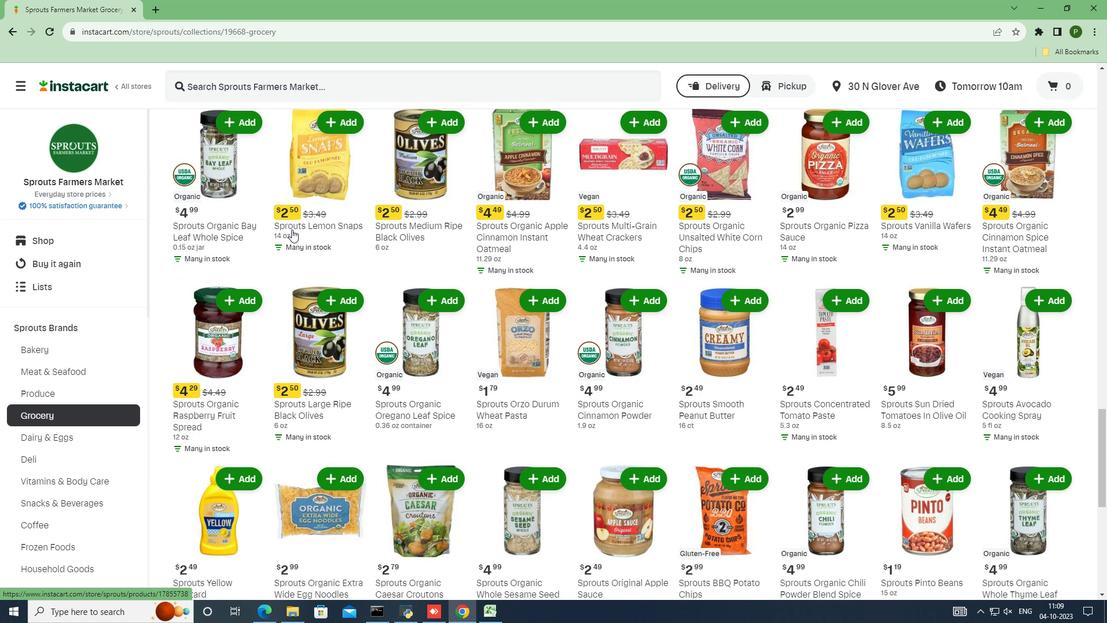 
Action: Mouse scrolled (291, 229) with delta (0, 0)
Screenshot: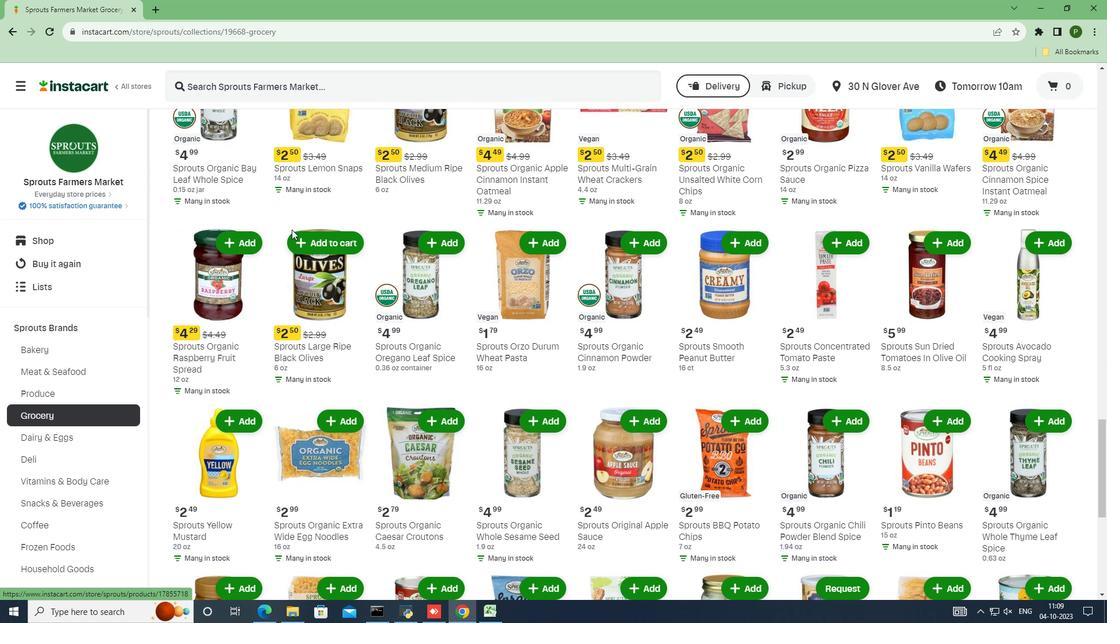 
Action: Mouse scrolled (291, 229) with delta (0, 0)
Screenshot: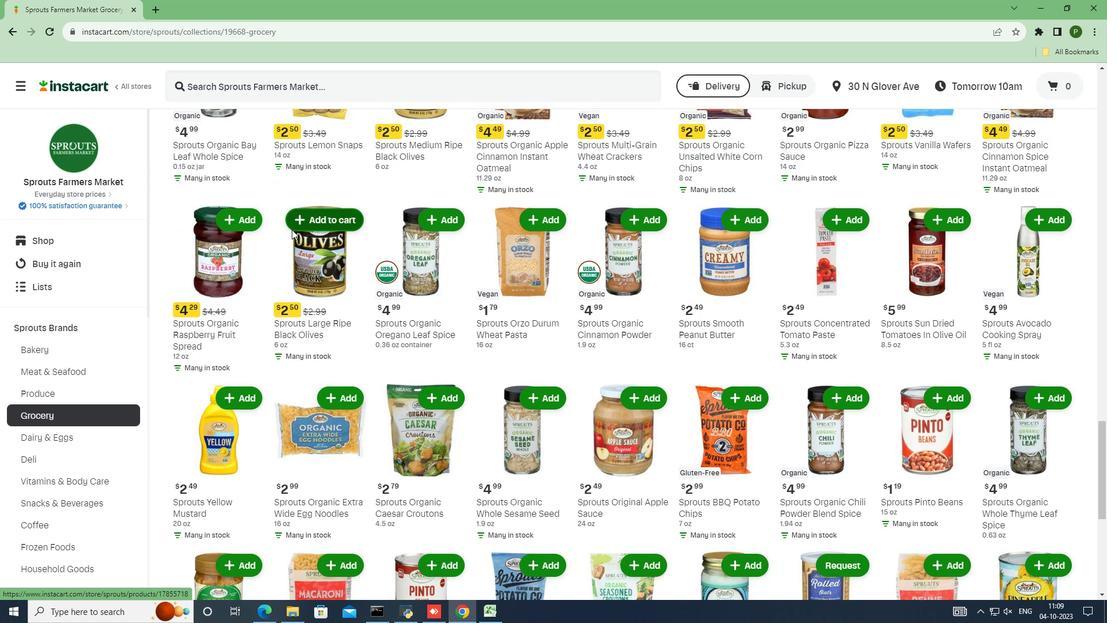 
Action: Mouse scrolled (291, 229) with delta (0, 0)
Screenshot: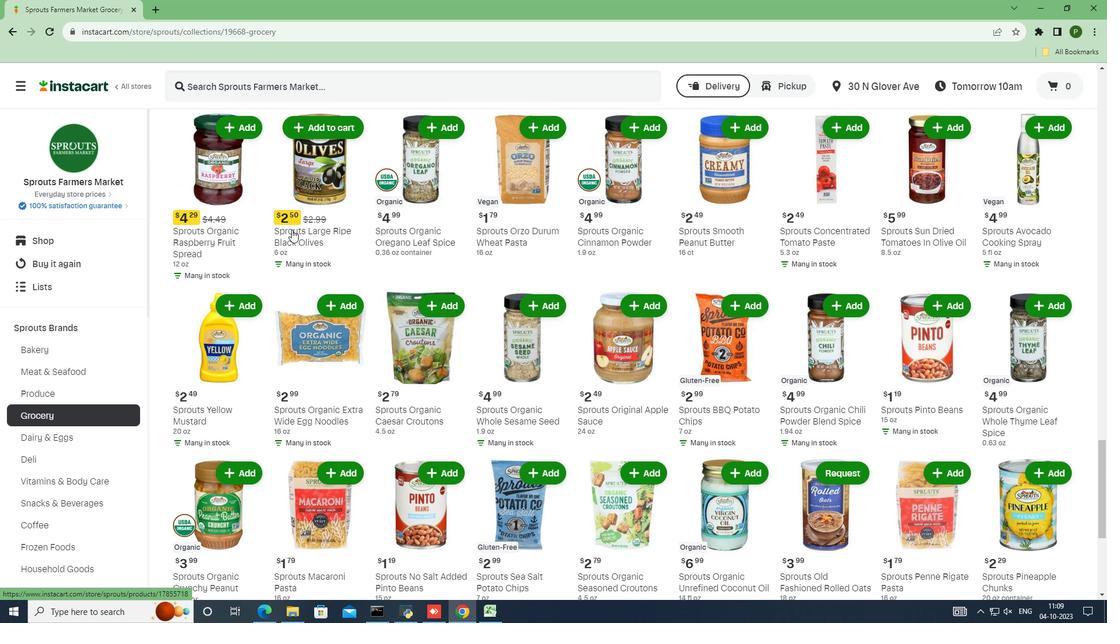 
Action: Mouse scrolled (291, 229) with delta (0, 0)
Screenshot: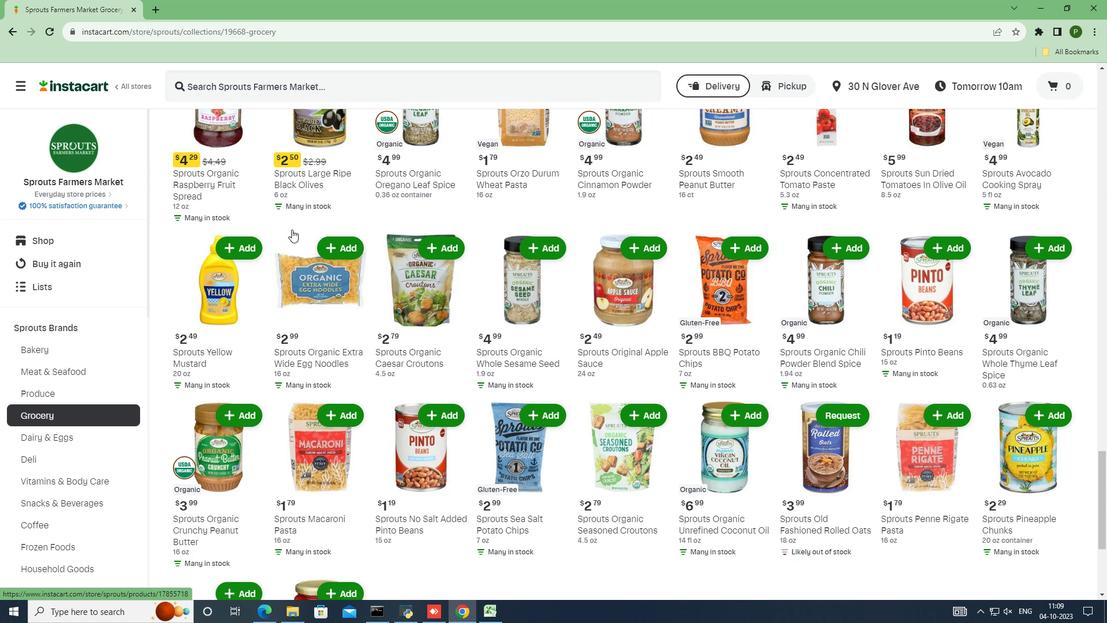 
Action: Mouse scrolled (291, 229) with delta (0, 0)
Screenshot: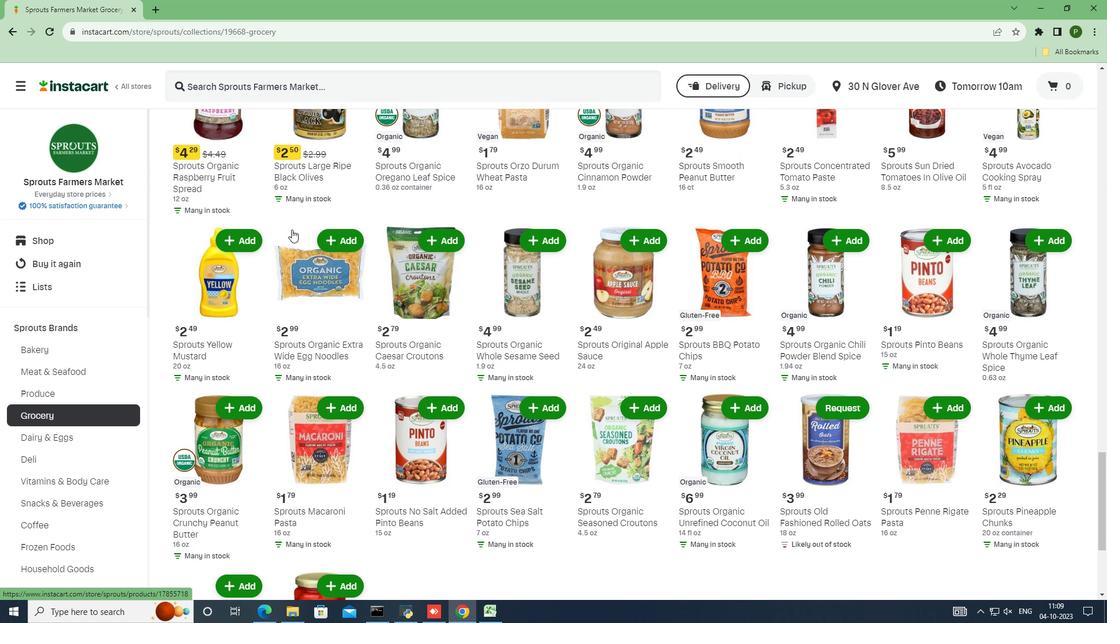 
Action: Mouse scrolled (291, 229) with delta (0, 0)
Screenshot: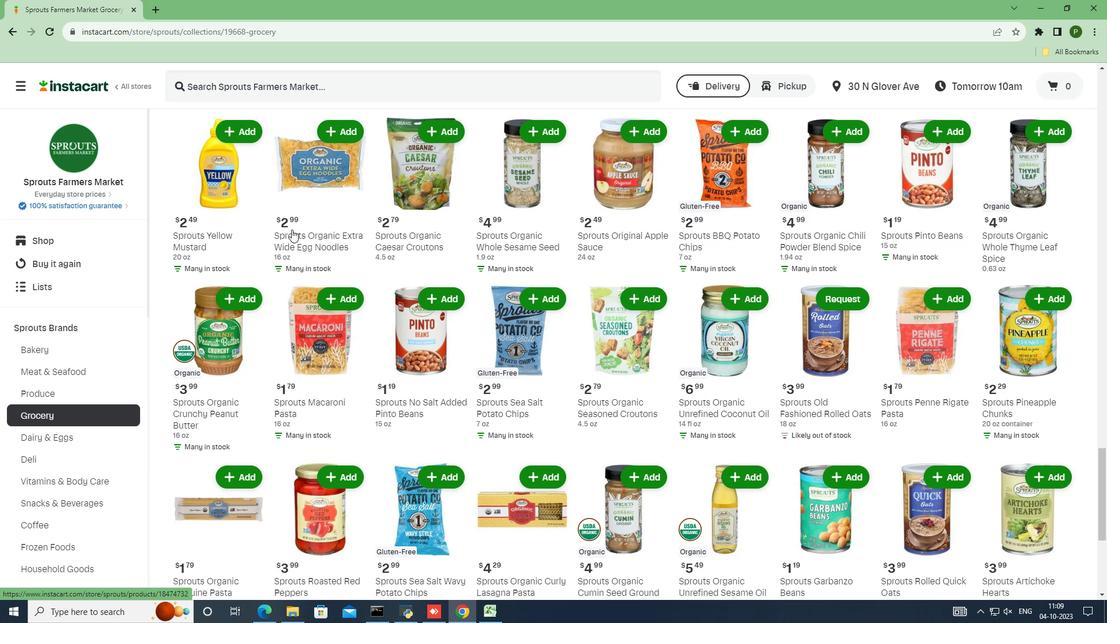 
Action: Mouse scrolled (291, 229) with delta (0, 0)
Screenshot: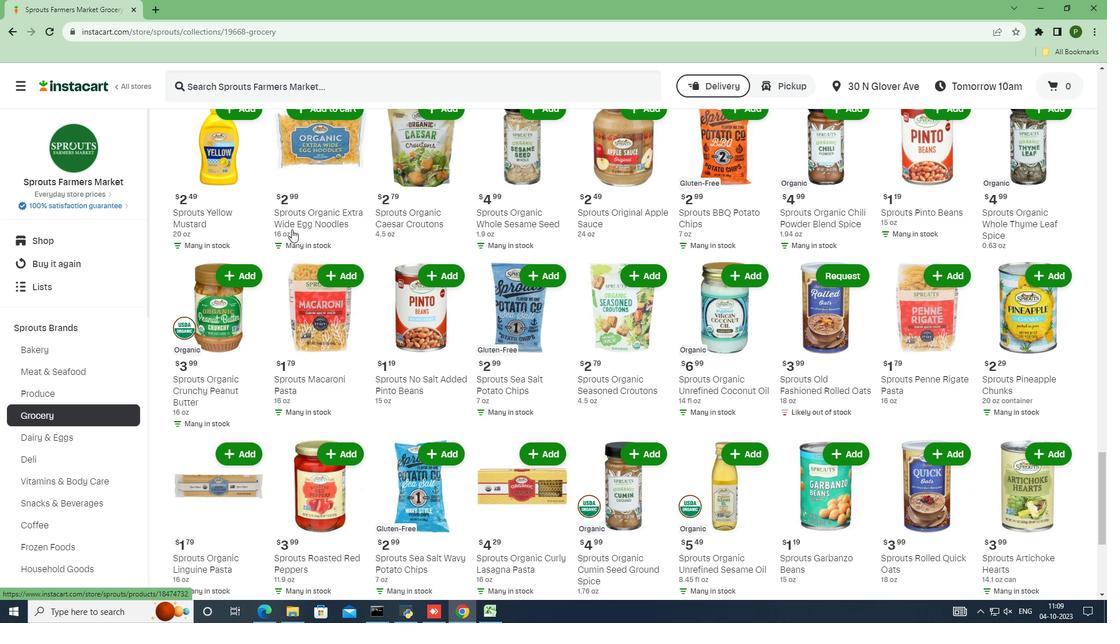 
Action: Mouse scrolled (291, 229) with delta (0, 0)
Screenshot: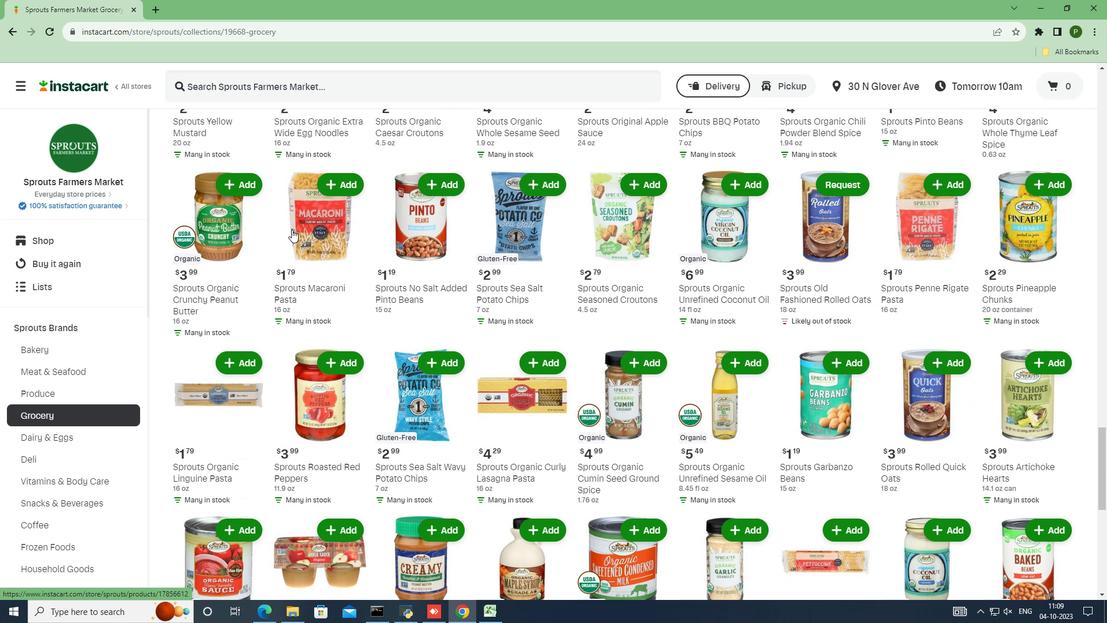 
Action: Mouse scrolled (291, 229) with delta (0, 0)
Screenshot: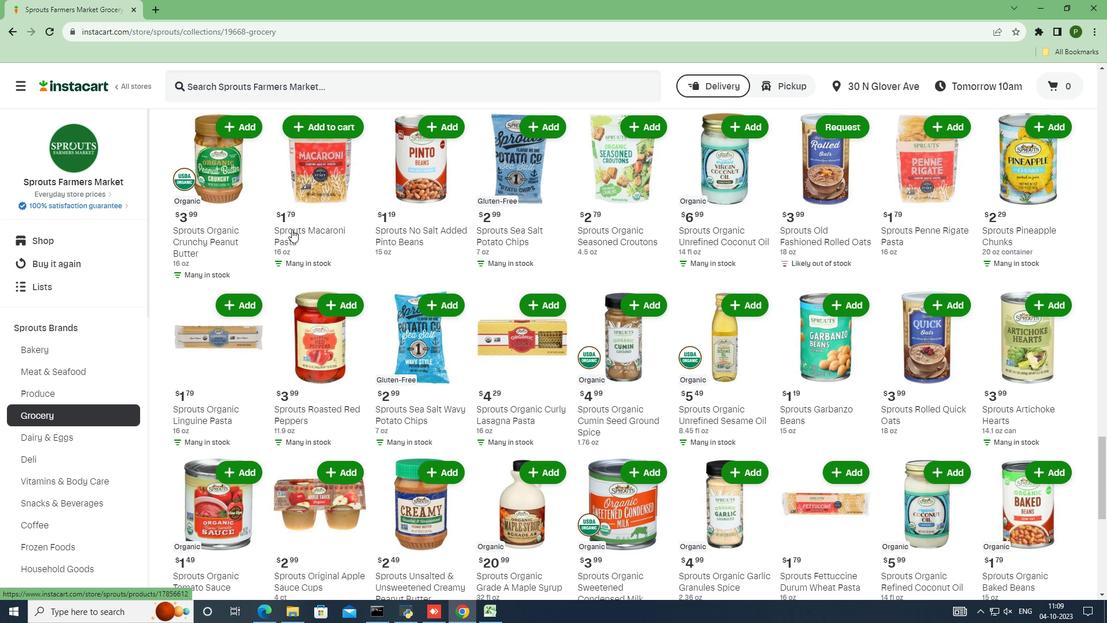 
Action: Mouse scrolled (291, 229) with delta (0, 0)
Screenshot: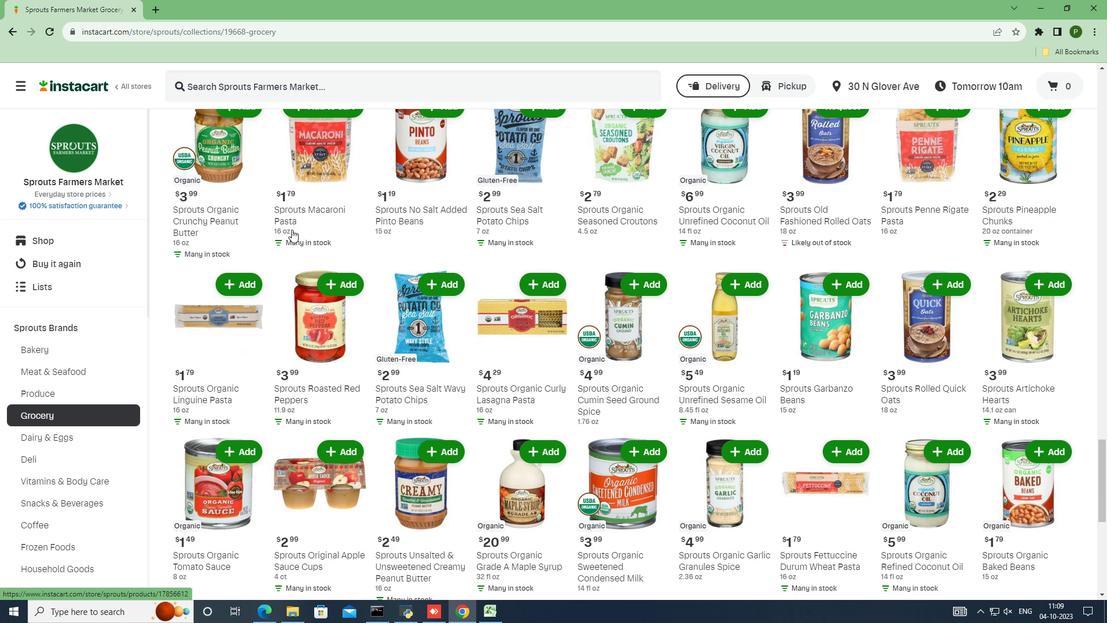 
Action: Mouse scrolled (291, 229) with delta (0, 0)
Screenshot: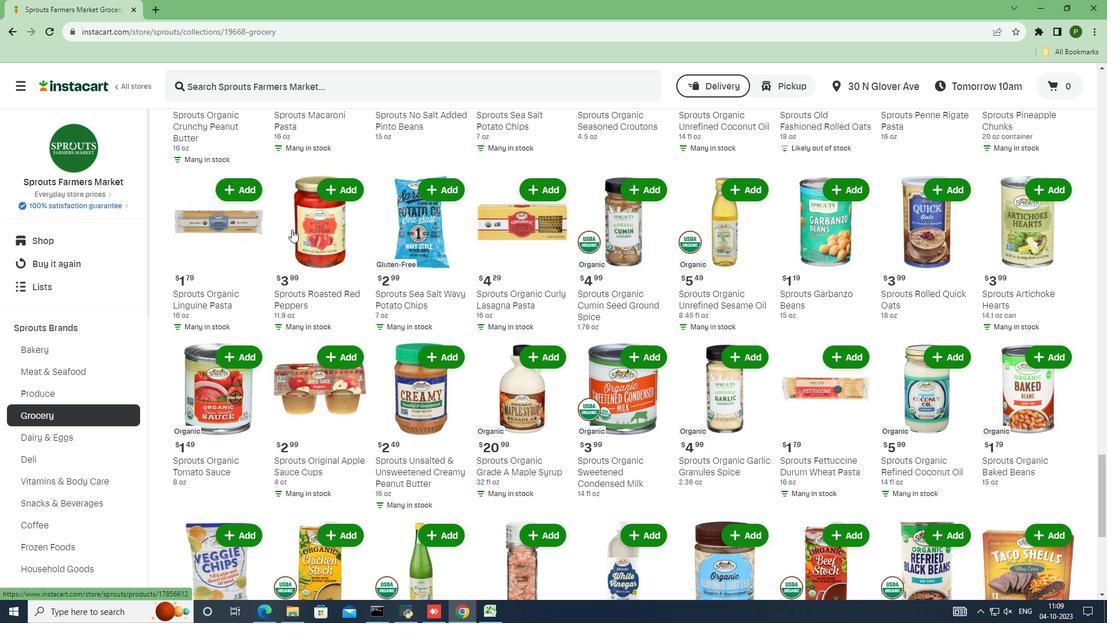 
Action: Mouse scrolled (291, 229) with delta (0, 0)
Screenshot: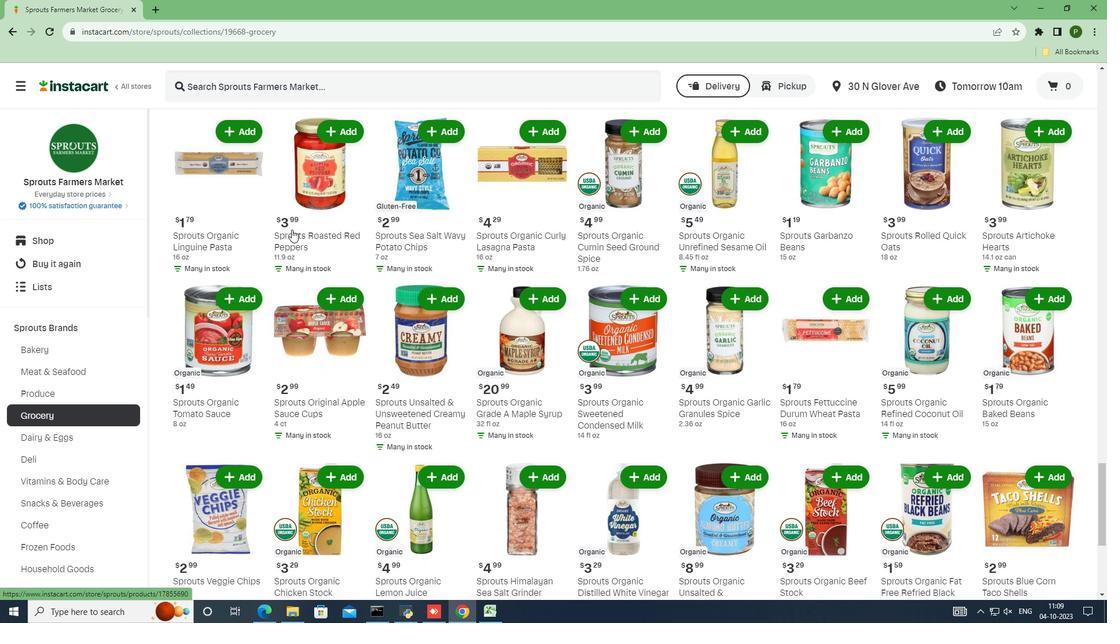 
Action: Mouse scrolled (291, 229) with delta (0, 0)
Screenshot: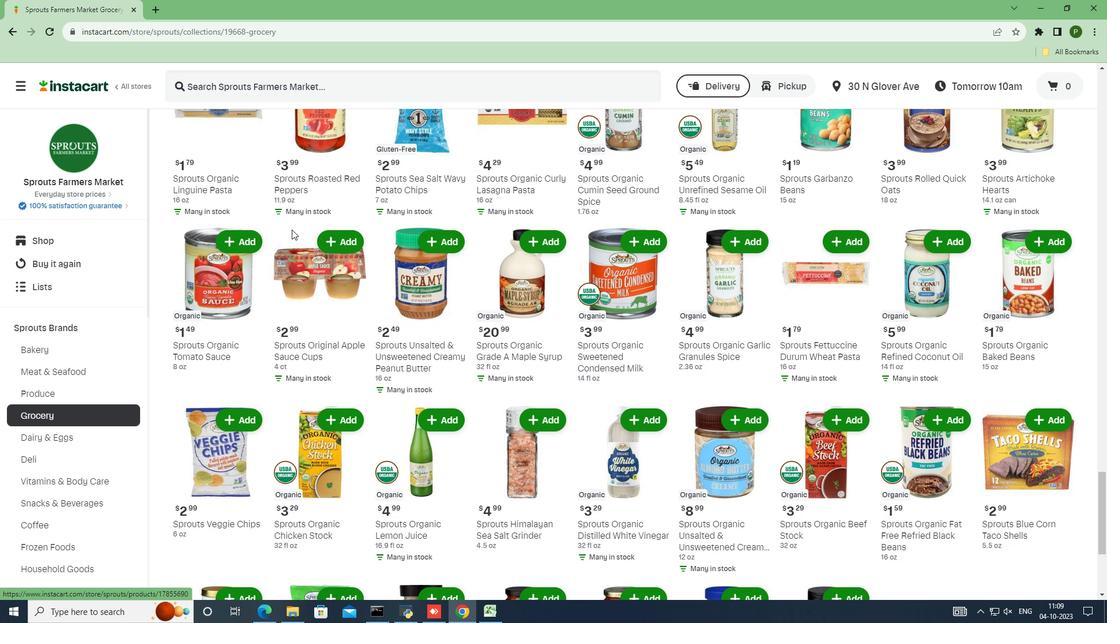 
Action: Mouse scrolled (291, 229) with delta (0, 0)
Screenshot: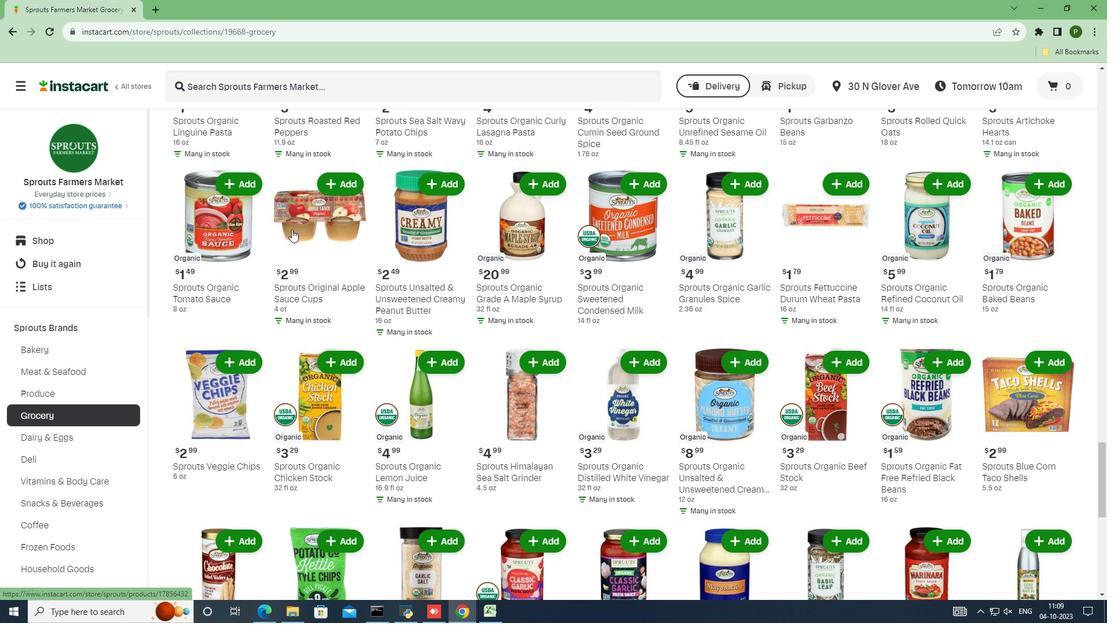 
Action: Mouse scrolled (291, 229) with delta (0, 0)
Screenshot: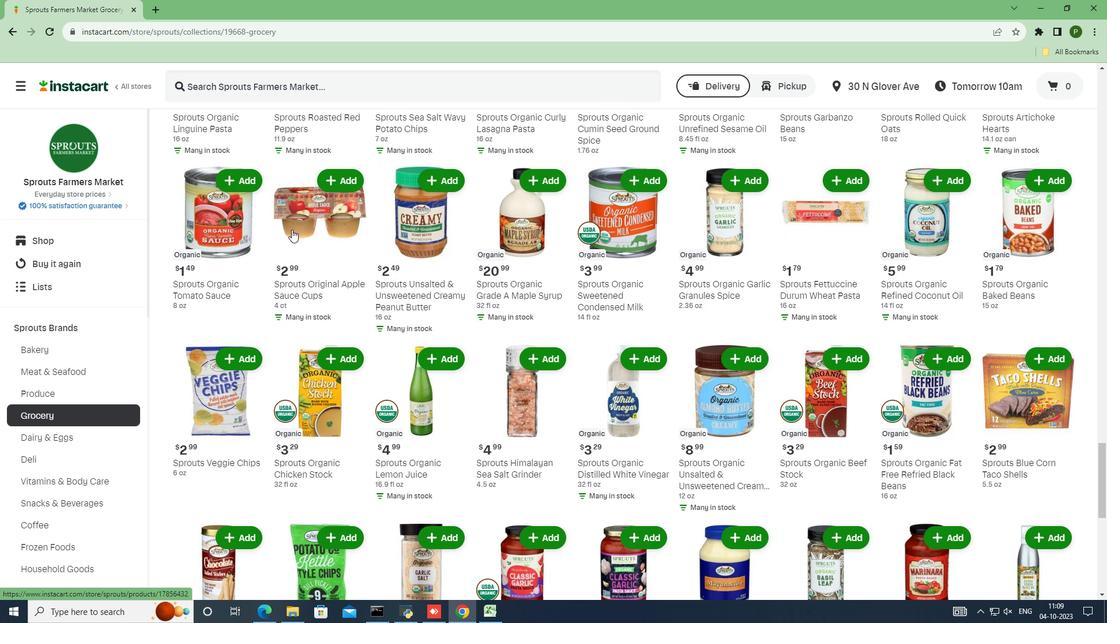 
Action: Mouse moved to (806, 244)
Screenshot: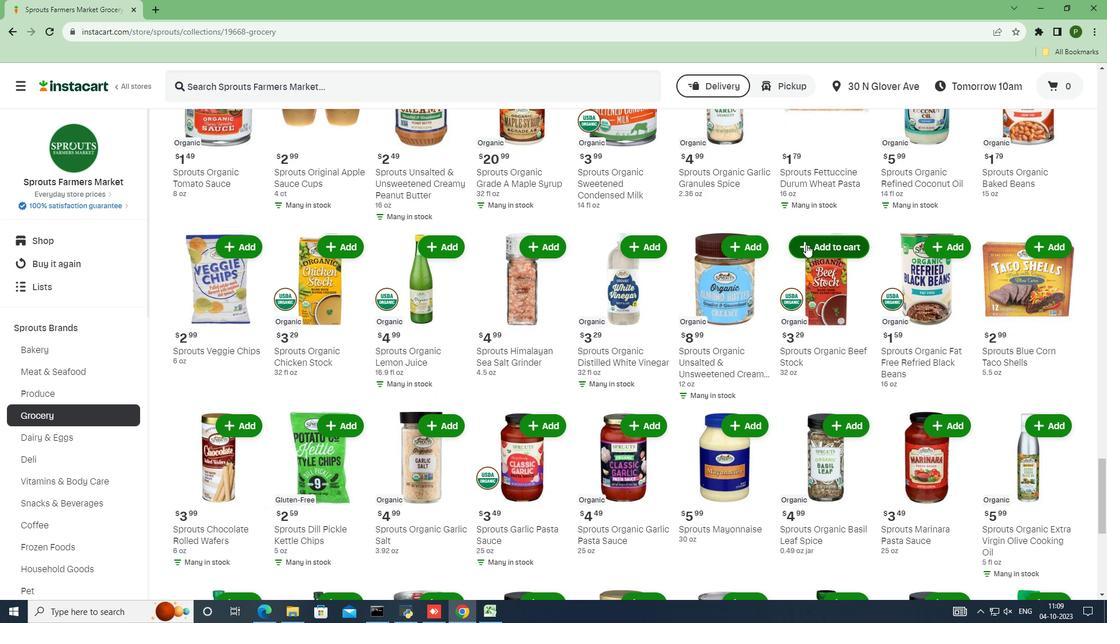 
Action: Mouse pressed left at (806, 244)
Screenshot: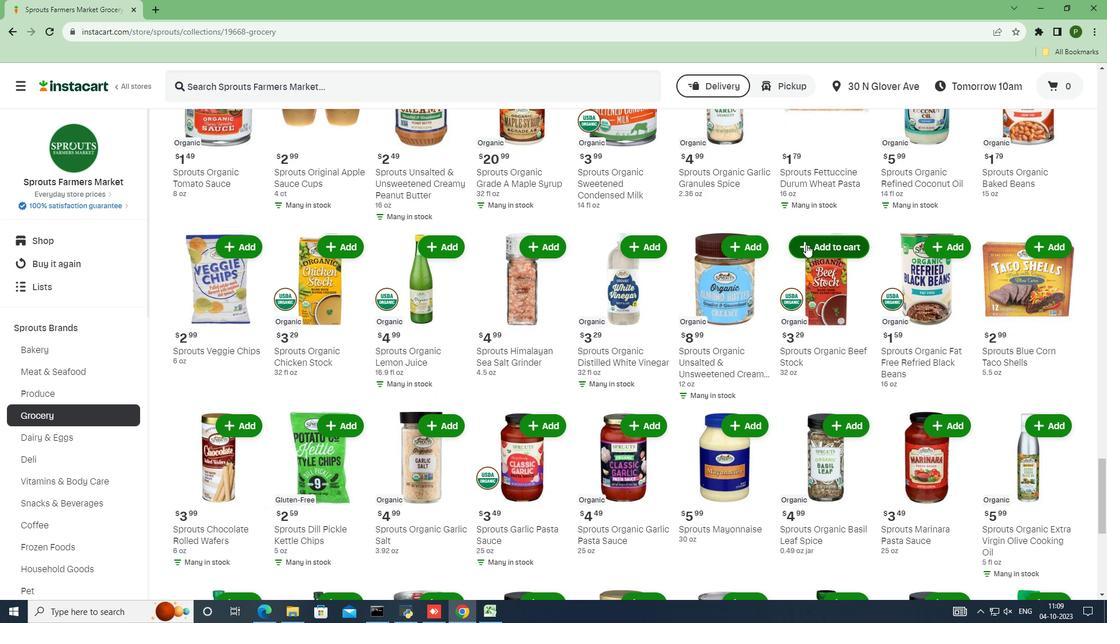 
